 Task: Find connections with filter location Şirvan with filter topic #Leanstartupswith filter profile language English with filter current company Hindustan Construction Company with filter school Mangalore Institute of Technology and Engineering, Mangalore, India with filter industry Home Health Care Services with filter service category Illustration with filter keywords title Shareholders
Action: Mouse moved to (489, 188)
Screenshot: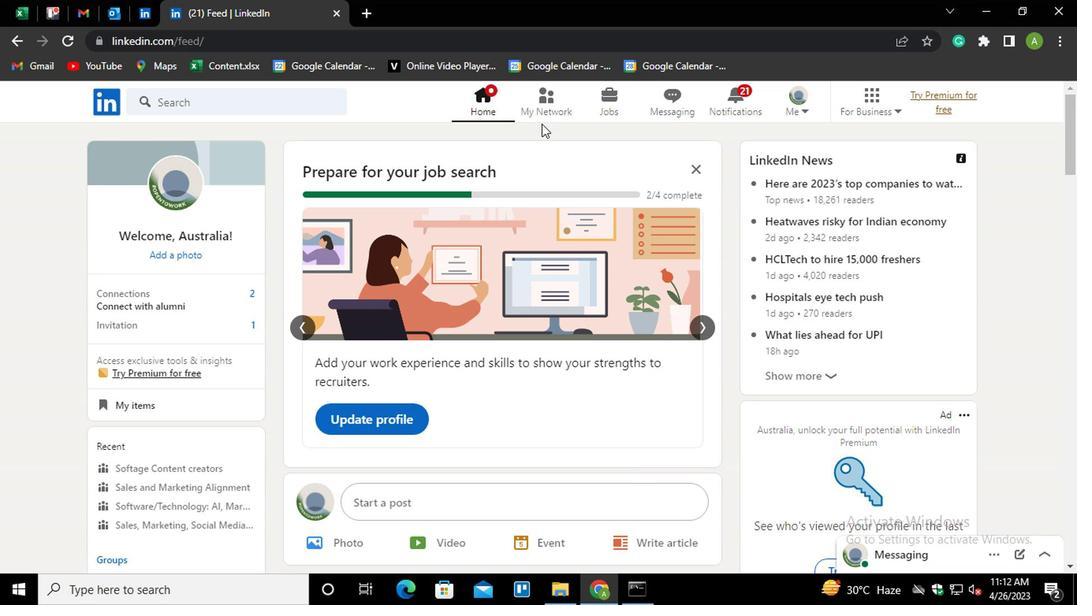 
Action: Mouse pressed left at (489, 188)
Screenshot: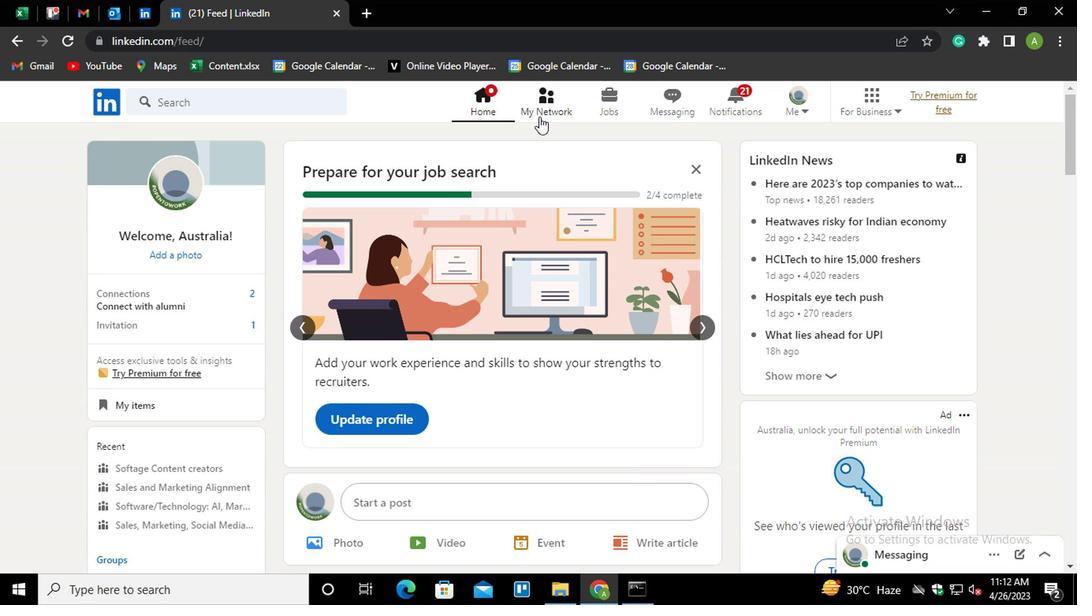 
Action: Mouse moved to (265, 244)
Screenshot: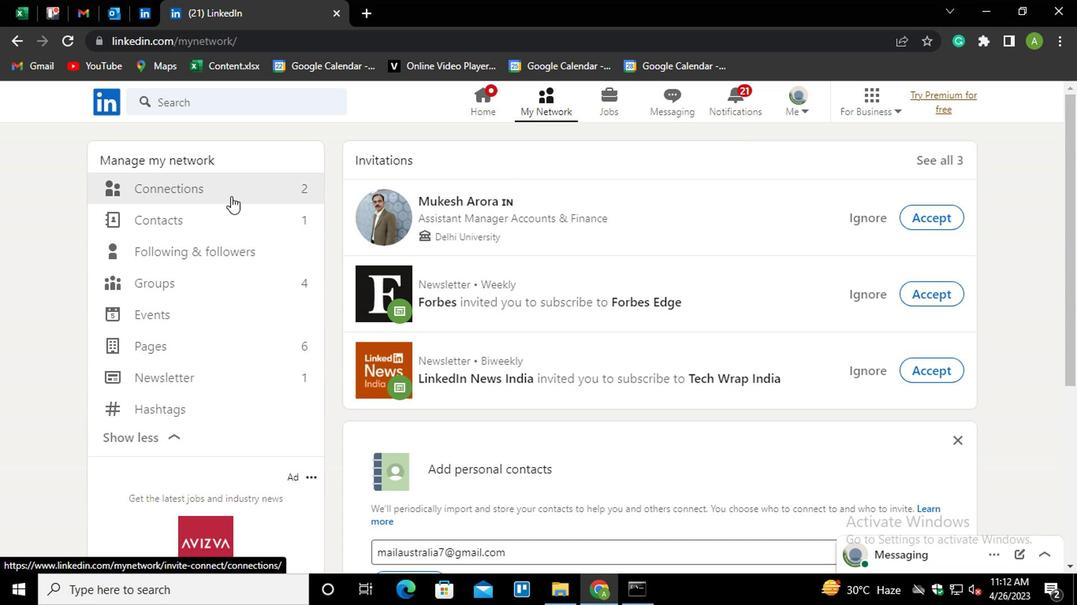 
Action: Mouse pressed left at (265, 244)
Screenshot: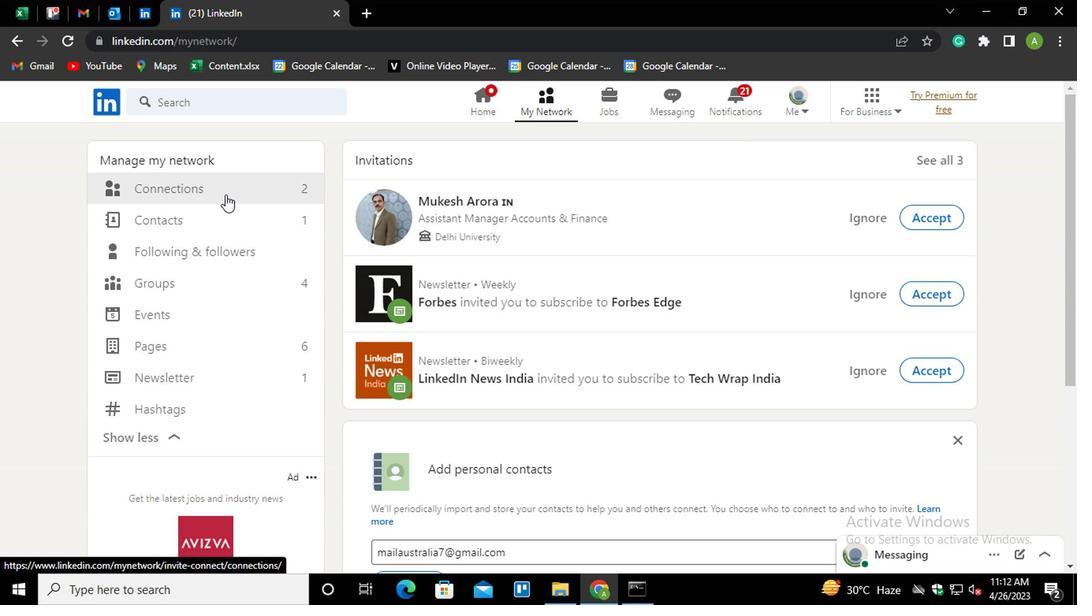 
Action: Mouse moved to (567, 241)
Screenshot: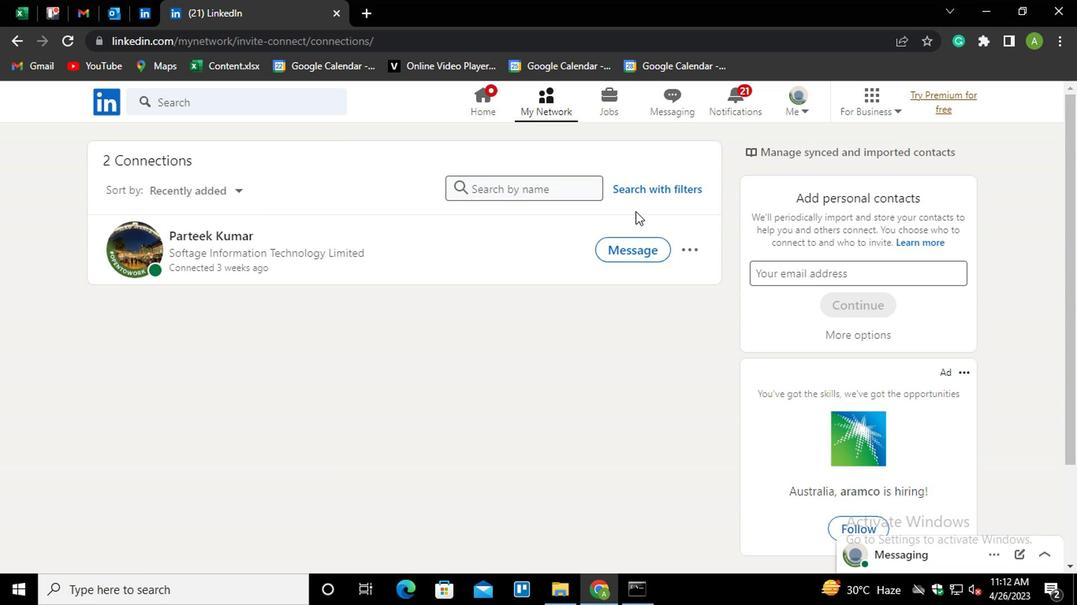 
Action: Mouse pressed left at (567, 241)
Screenshot: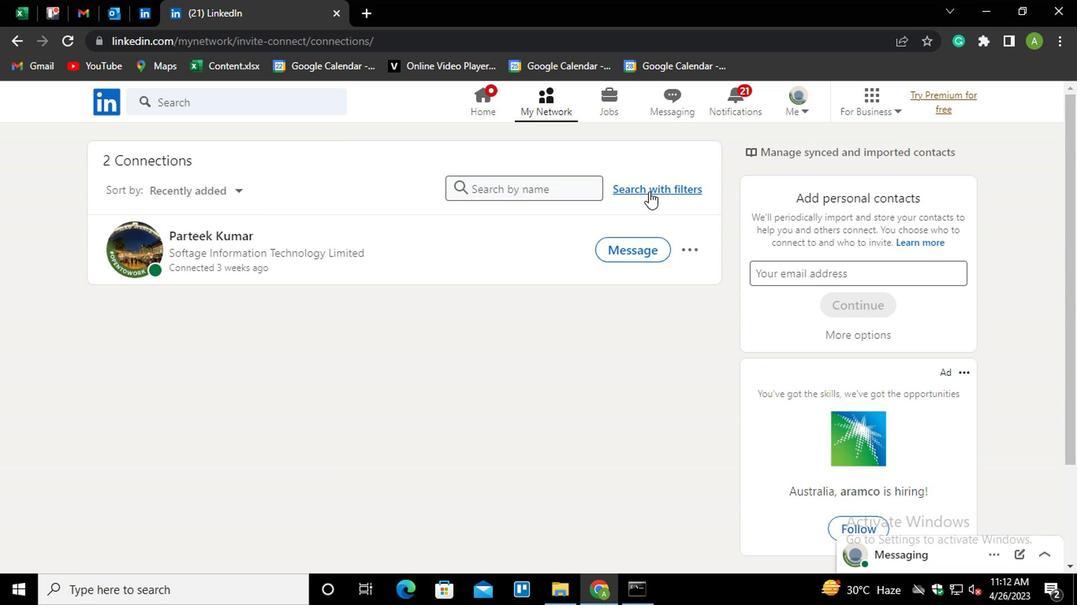 
Action: Mouse moved to (483, 210)
Screenshot: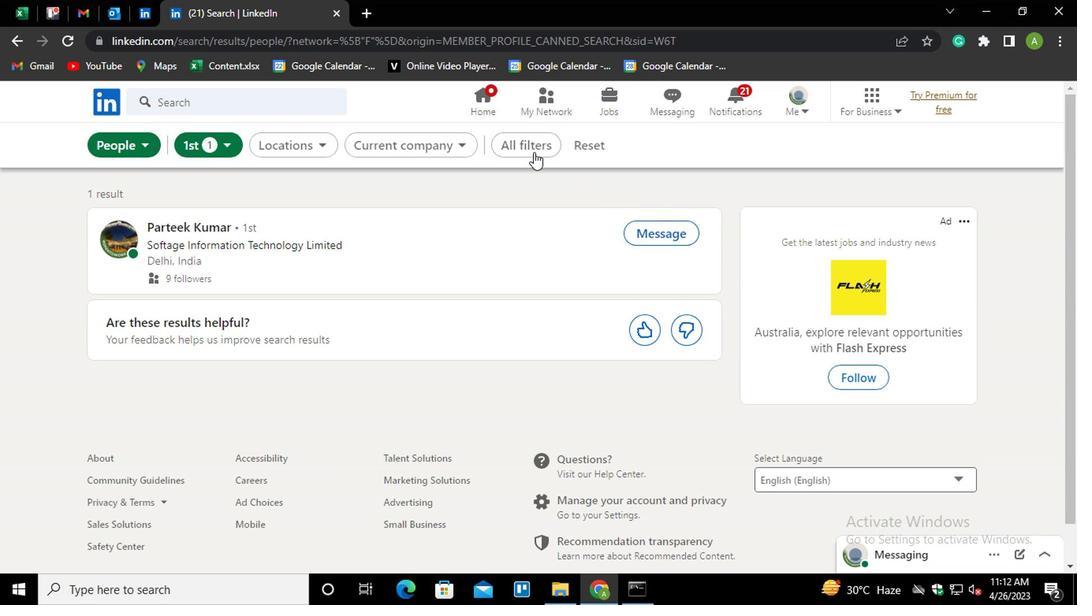 
Action: Mouse pressed left at (483, 210)
Screenshot: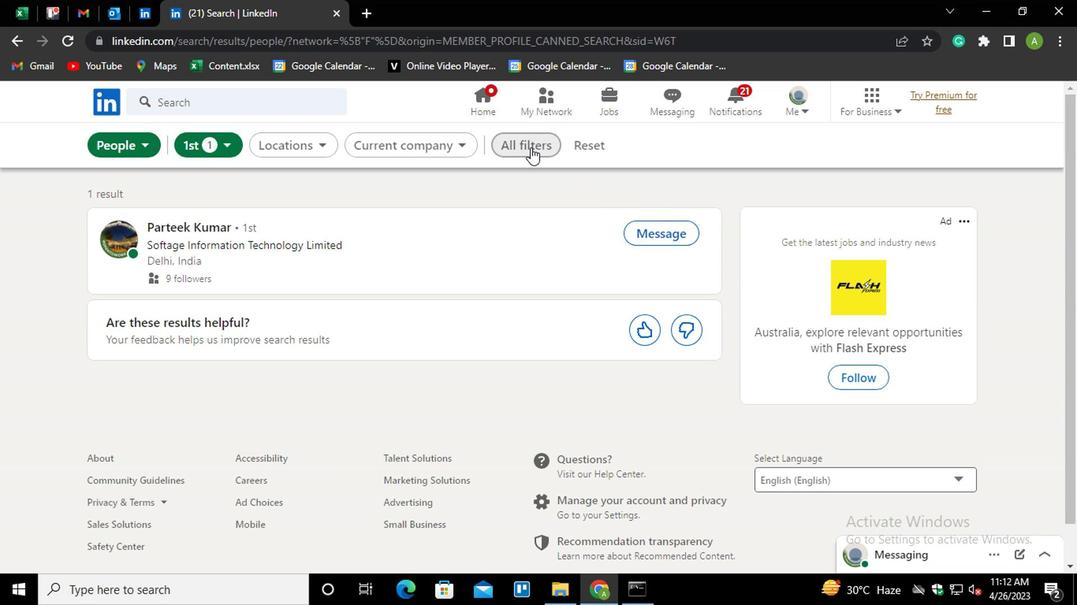 
Action: Mouse moved to (643, 353)
Screenshot: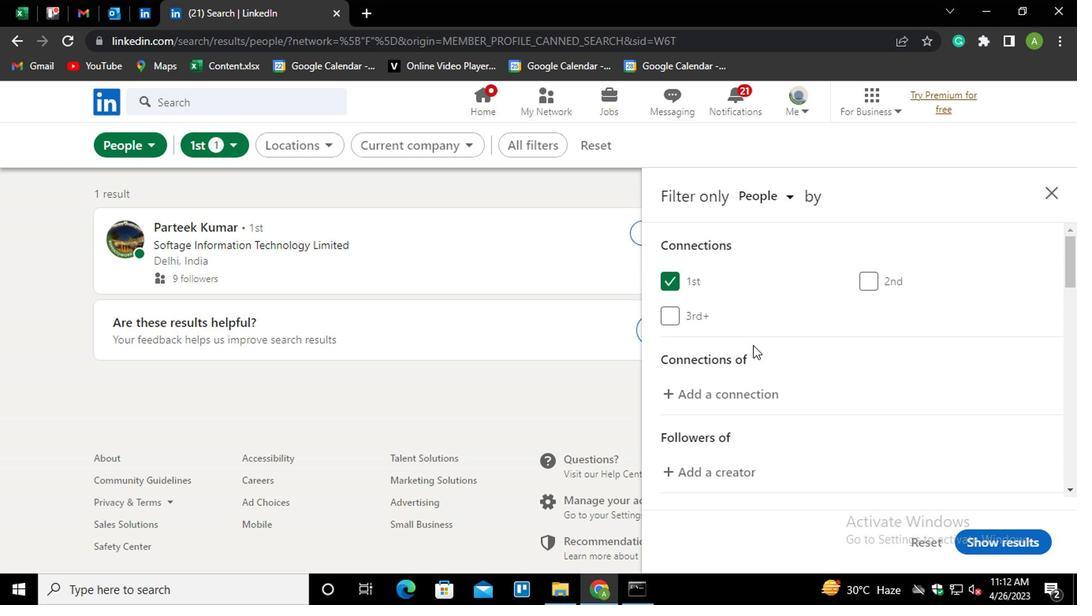 
Action: Mouse scrolled (643, 352) with delta (0, 0)
Screenshot: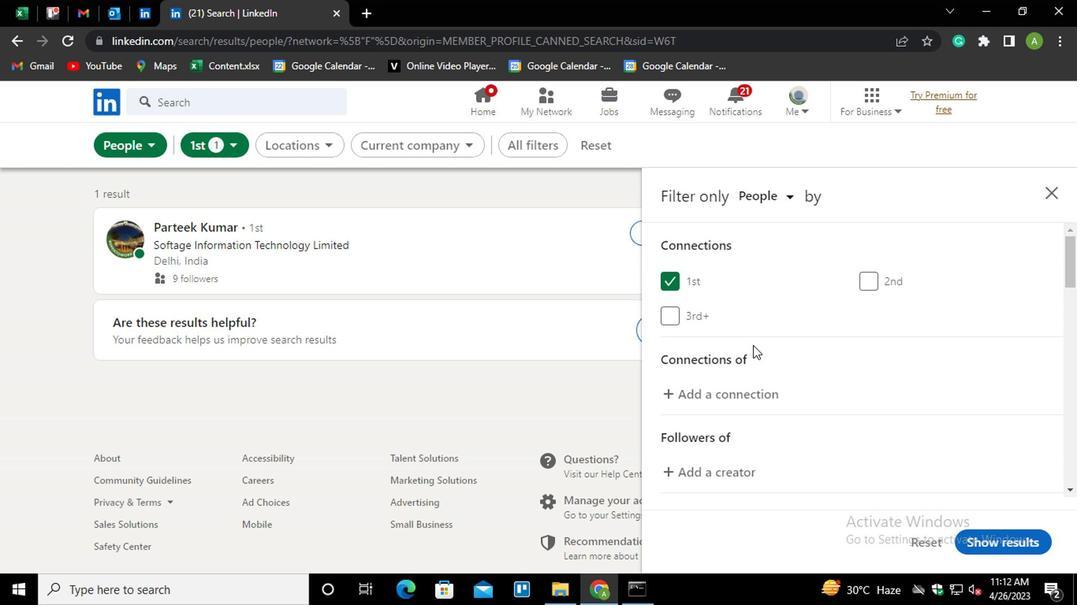 
Action: Mouse scrolled (643, 352) with delta (0, 0)
Screenshot: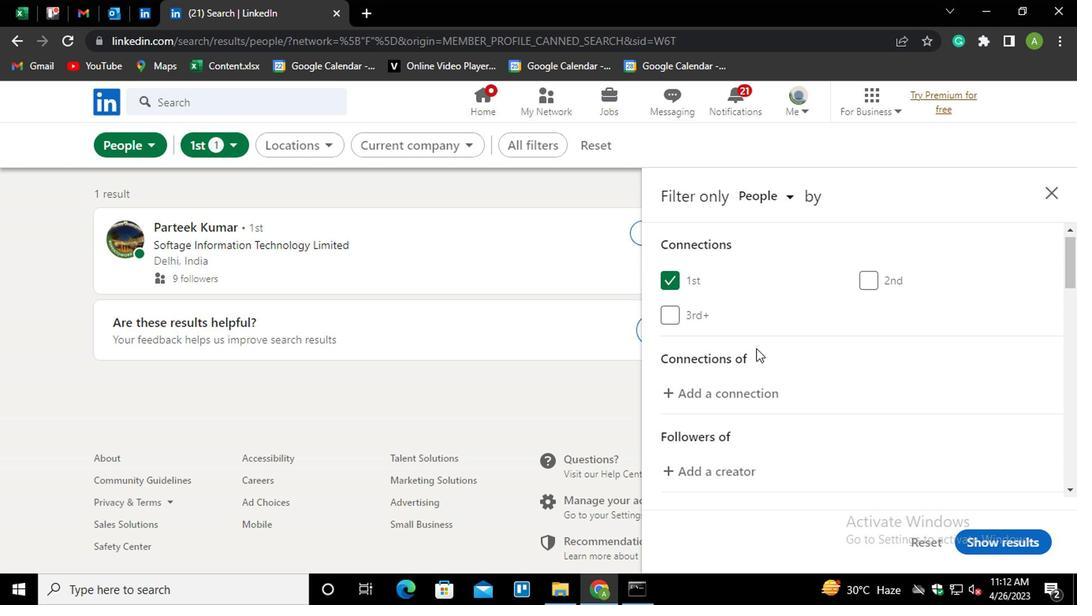 
Action: Mouse scrolled (643, 352) with delta (0, 0)
Screenshot: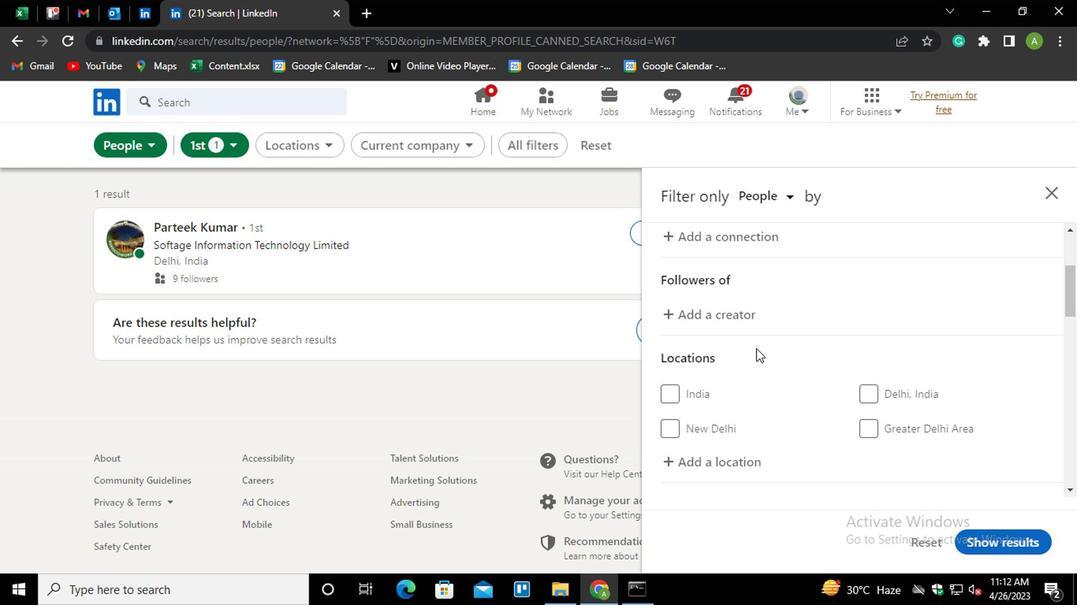 
Action: Mouse moved to (631, 377)
Screenshot: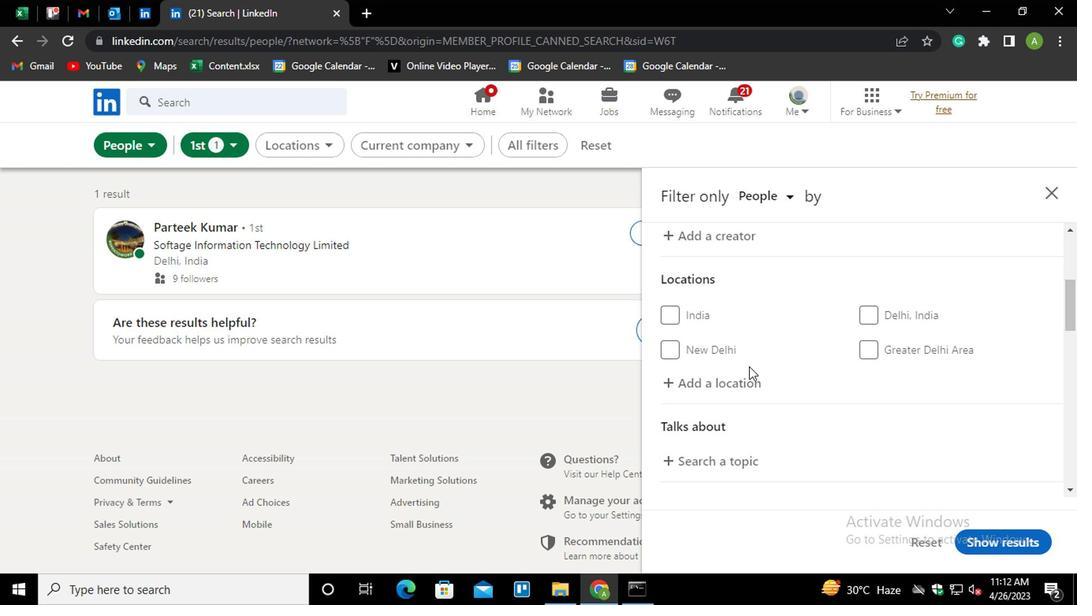 
Action: Mouse pressed left at (631, 377)
Screenshot: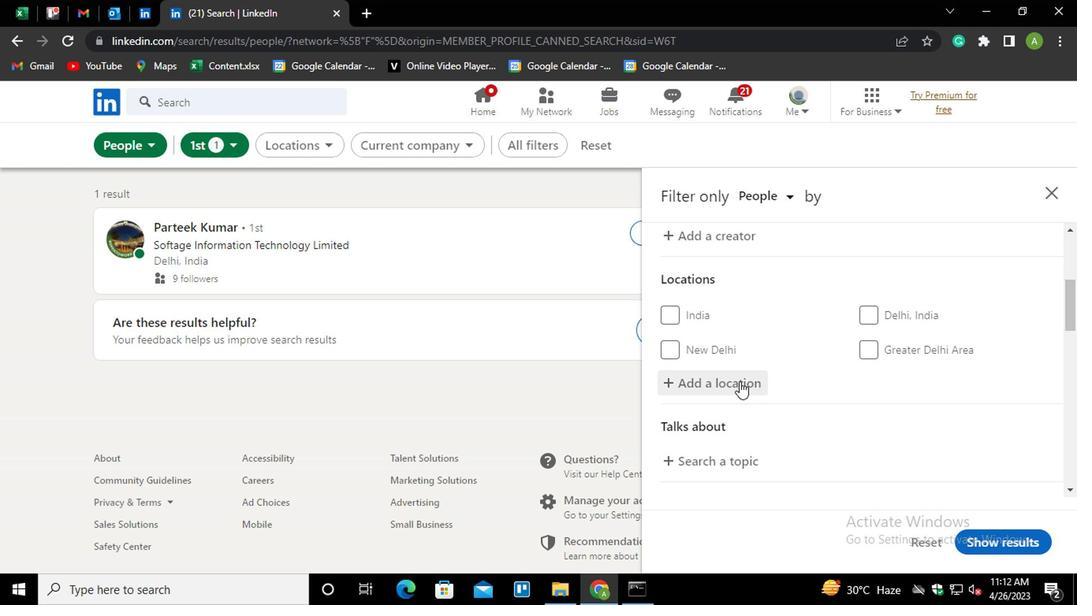 
Action: Mouse moved to (625, 377)
Screenshot: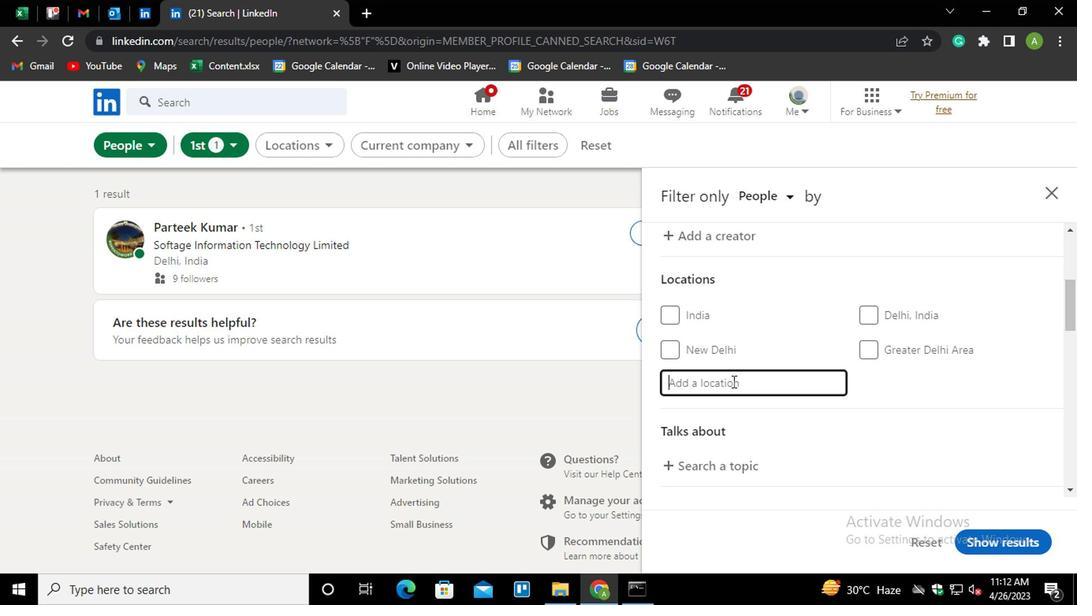 
Action: Mouse pressed left at (625, 377)
Screenshot: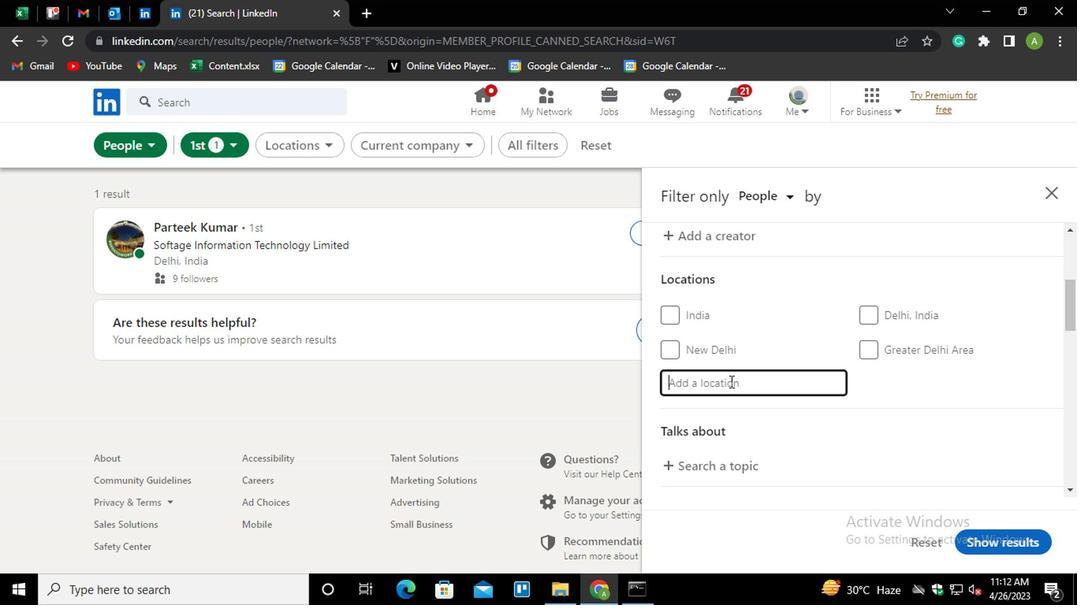 
Action: Key pressed <Key.shift>SIRVAN<Key.down><Key.enter>
Screenshot: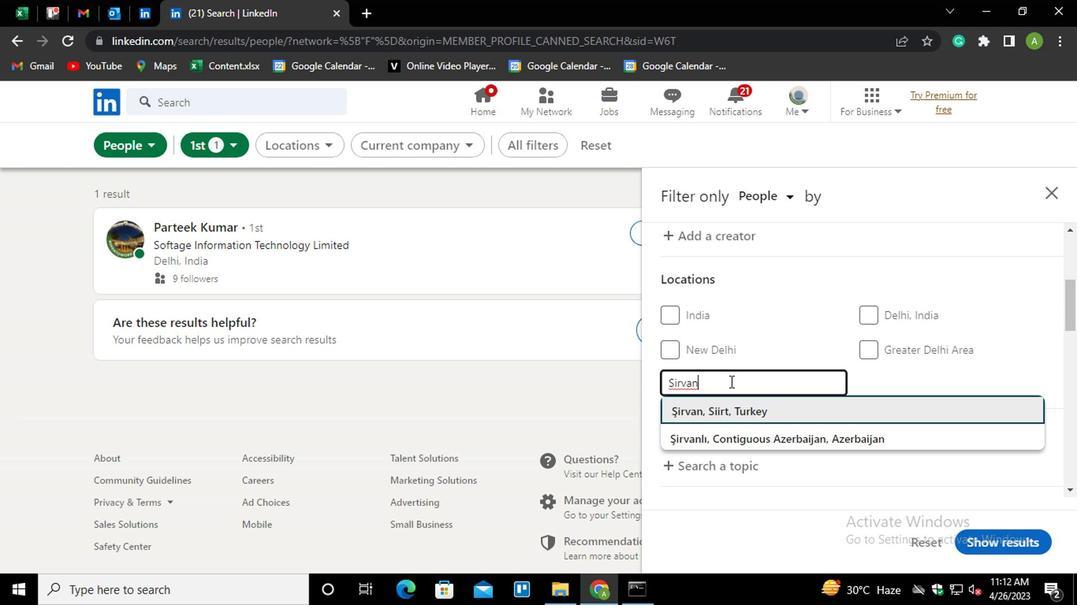 
Action: Mouse scrolled (625, 376) with delta (0, 0)
Screenshot: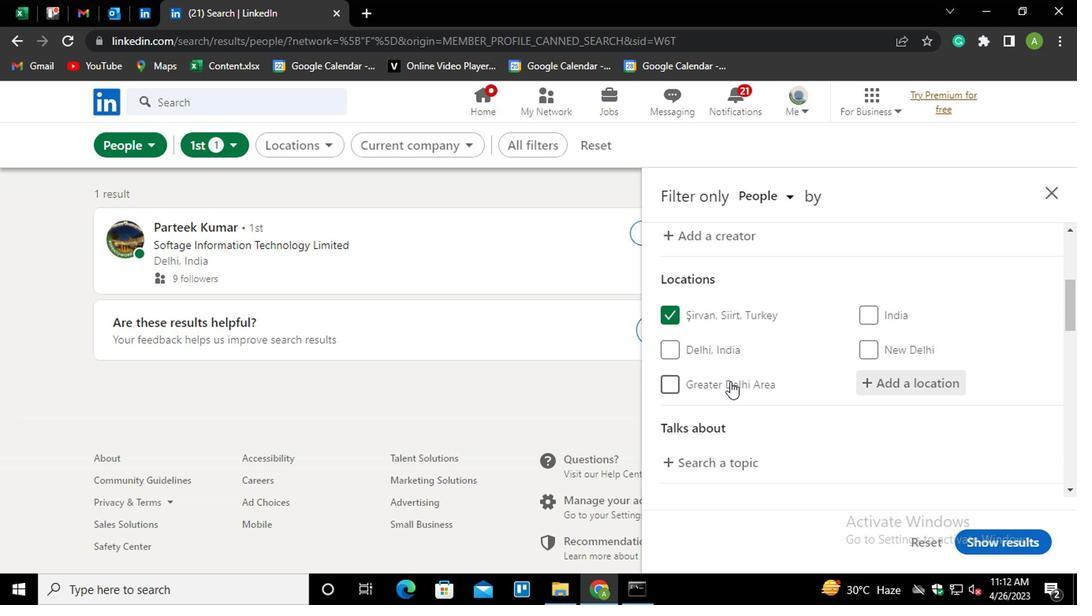 
Action: Mouse moved to (621, 378)
Screenshot: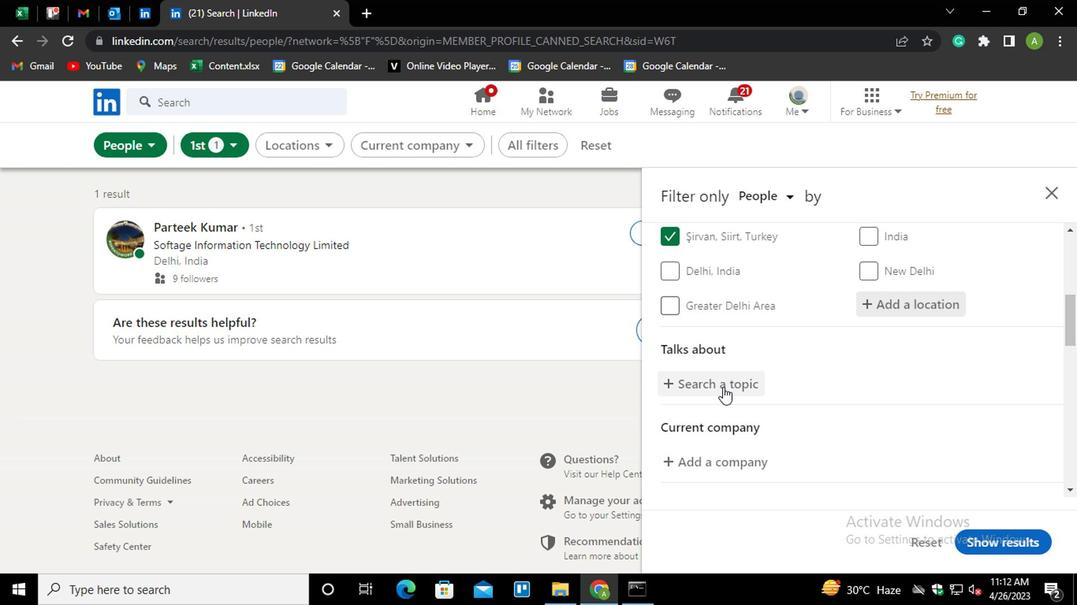 
Action: Mouse pressed left at (621, 378)
Screenshot: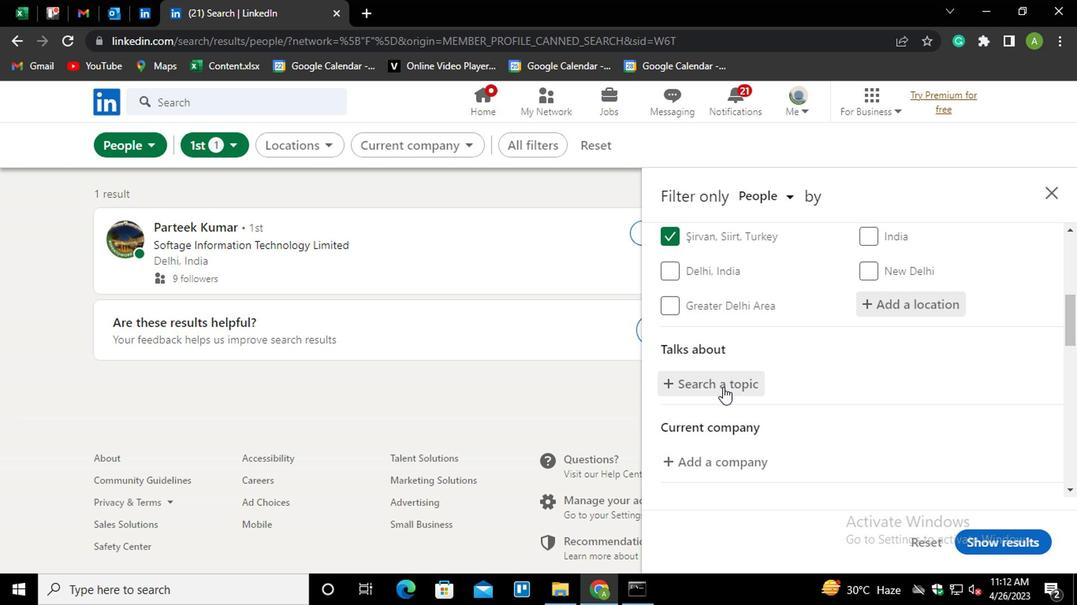 
Action: Mouse moved to (621, 378)
Screenshot: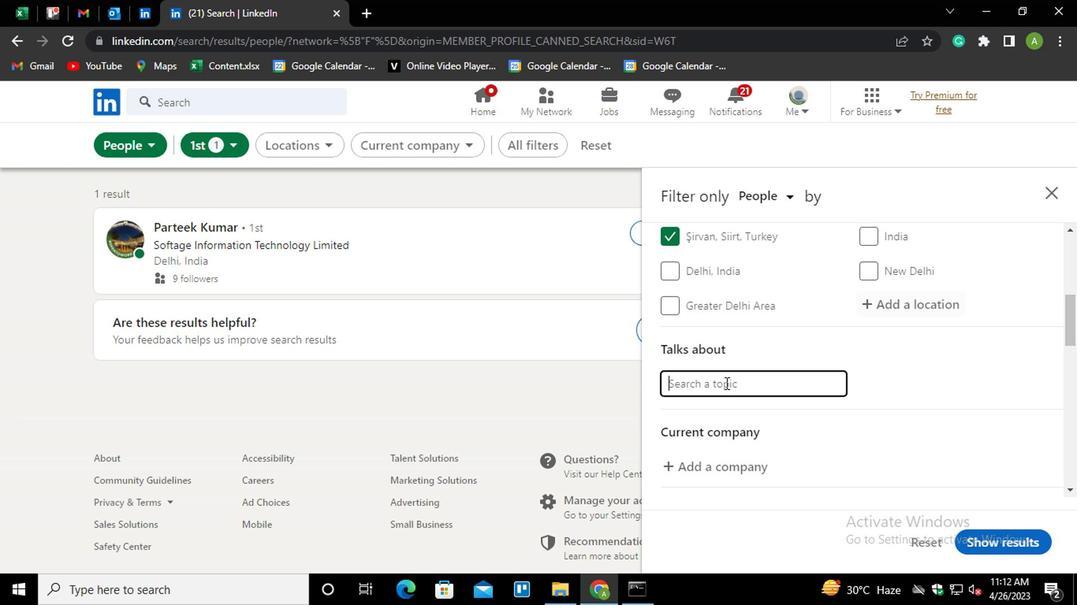 
Action: Mouse pressed left at (621, 378)
Screenshot: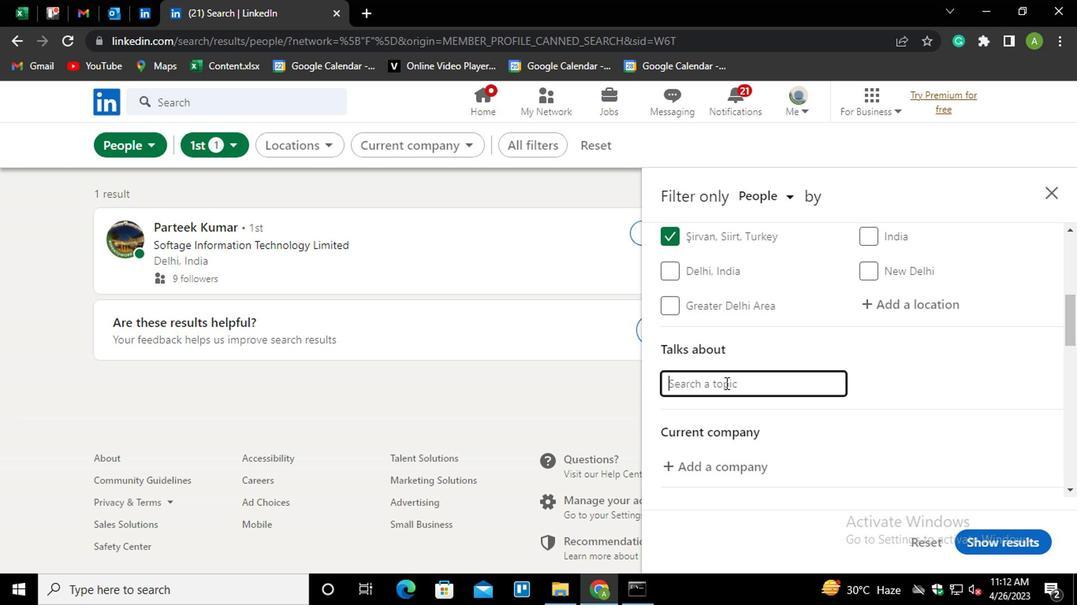 
Action: Key pressed <Key.shift>#<Key.shift_r>LEANSTARTUPS
Screenshot: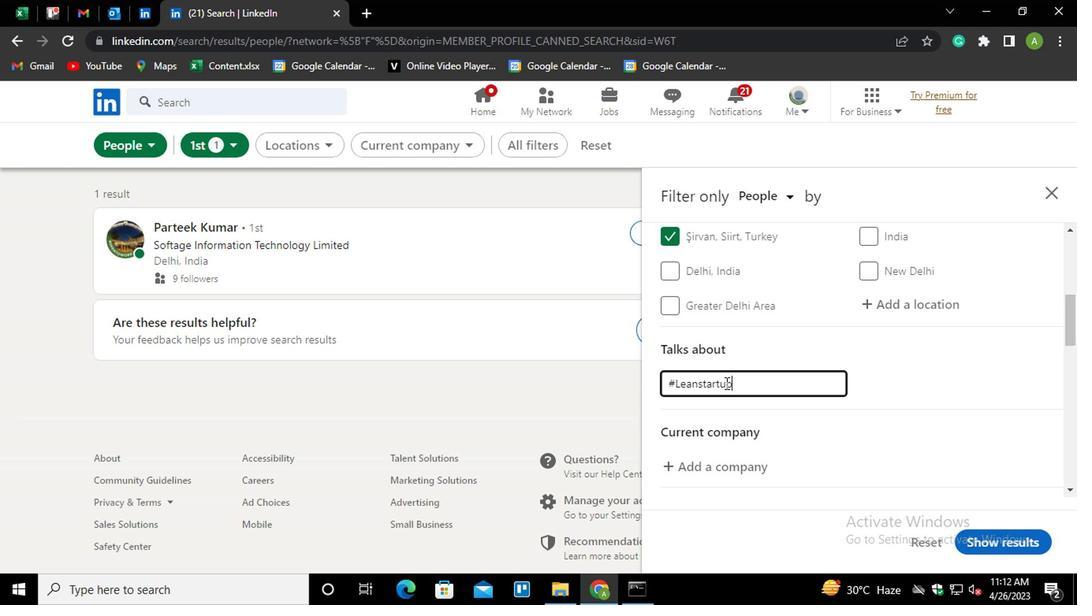 
Action: Mouse moved to (772, 377)
Screenshot: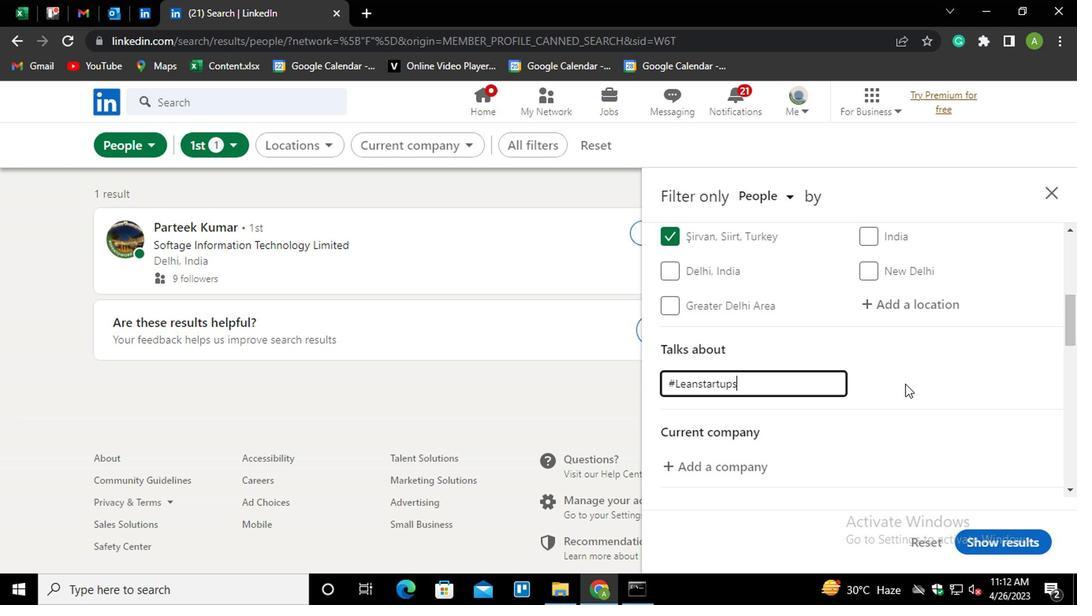 
Action: Mouse pressed left at (772, 377)
Screenshot: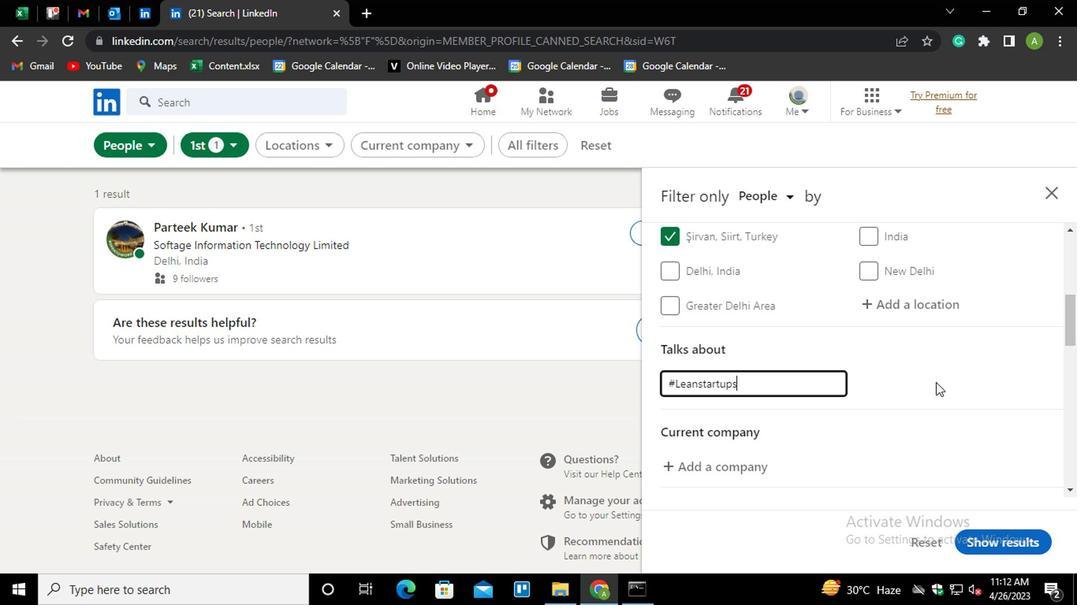 
Action: Mouse moved to (771, 374)
Screenshot: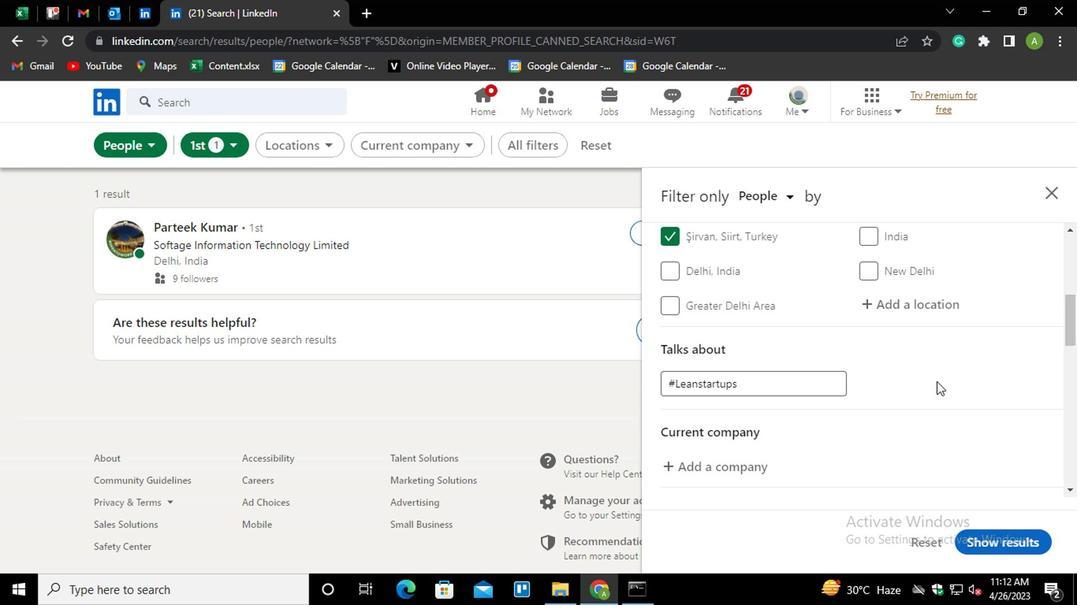 
Action: Mouse scrolled (771, 374) with delta (0, 0)
Screenshot: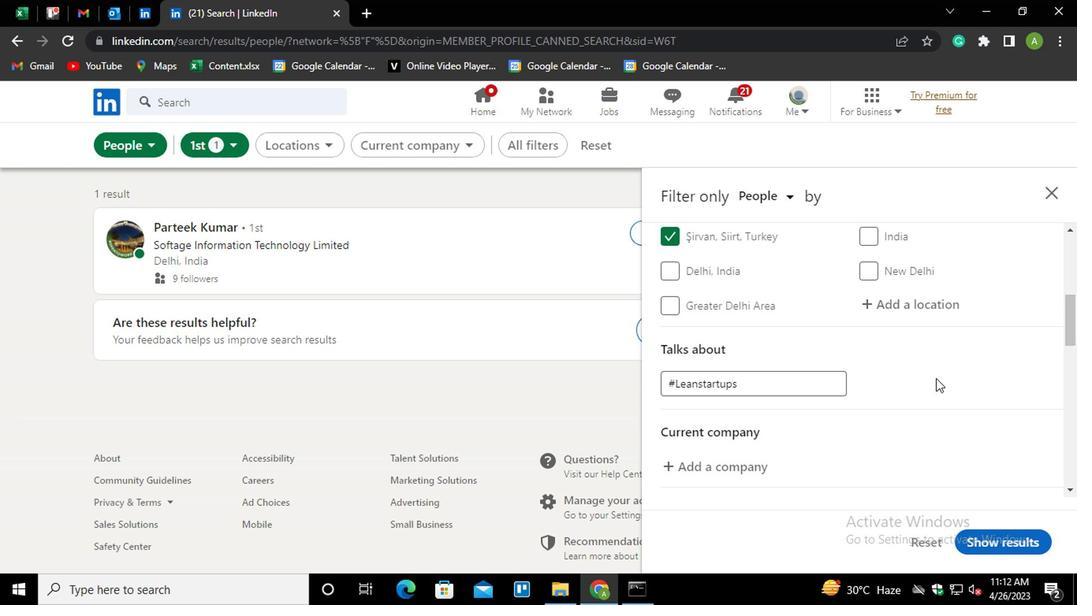 
Action: Mouse moved to (647, 377)
Screenshot: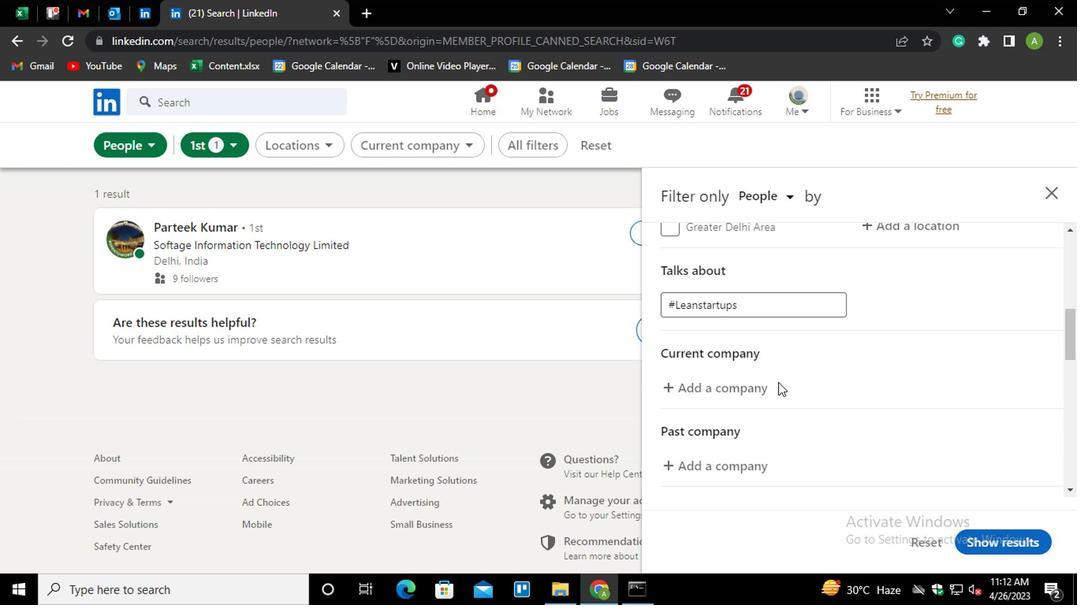 
Action: Mouse pressed left at (647, 377)
Screenshot: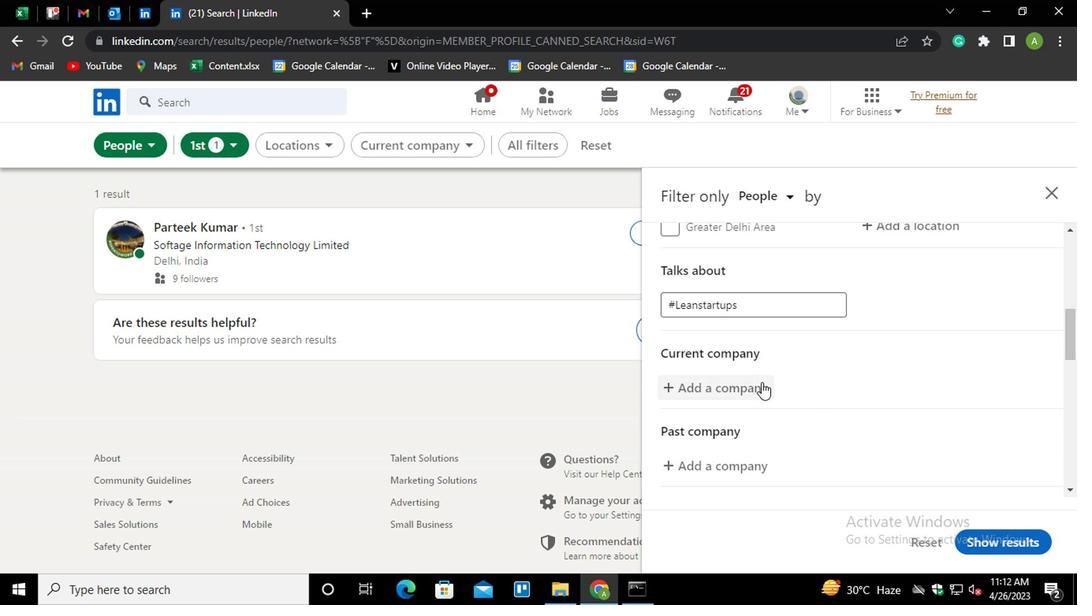 
Action: Mouse moved to (637, 381)
Screenshot: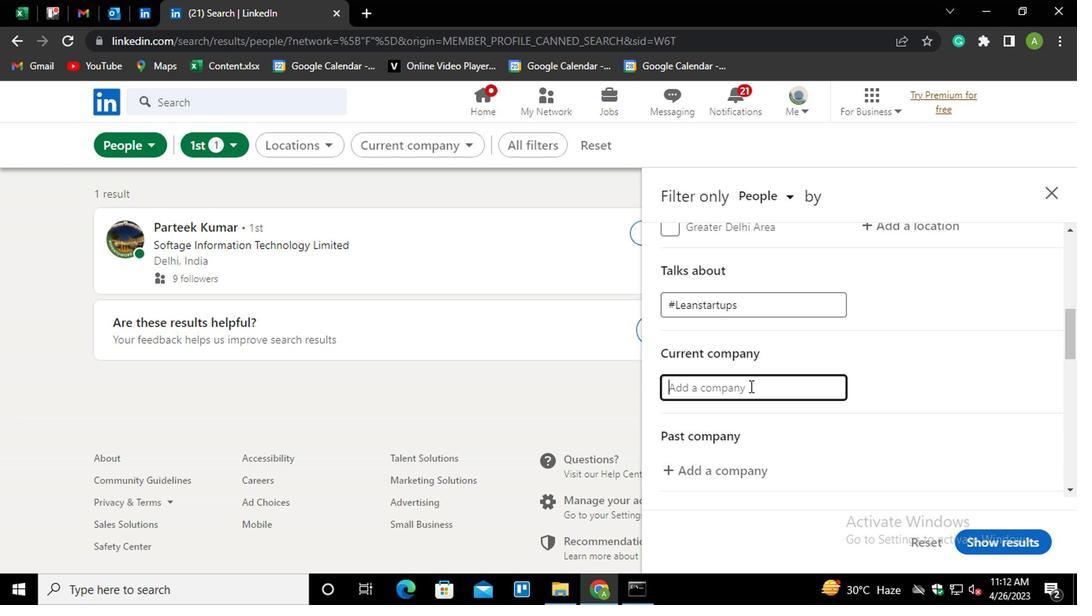 
Action: Mouse pressed left at (637, 381)
Screenshot: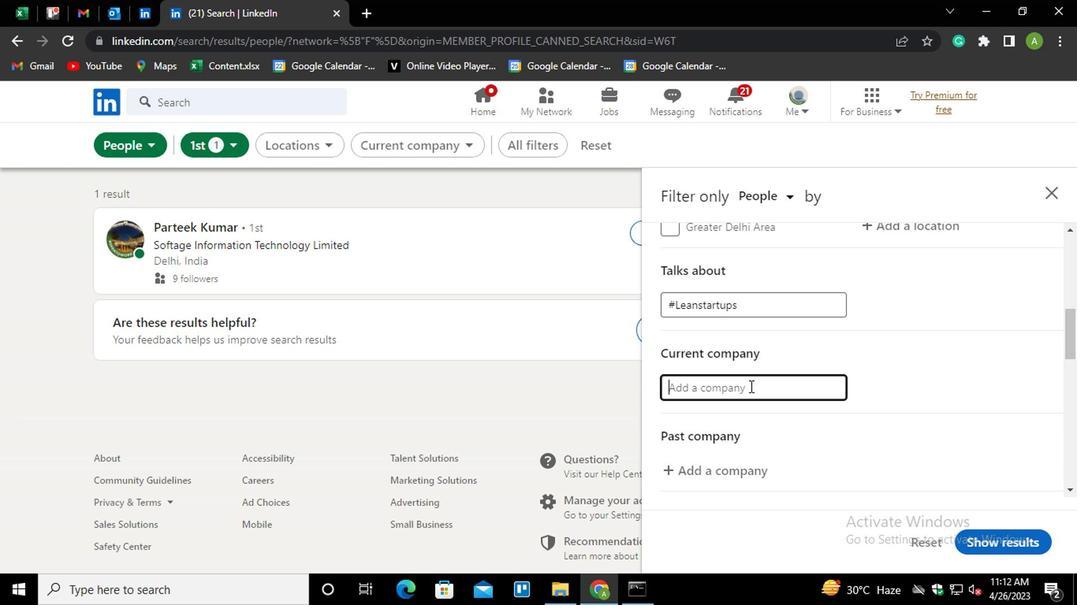 
Action: Key pressed <Key.shift><Key.shift>HINDU<Key.down><Key.down><Key.down><Key.down><Key.down><Key.down><Key.down><Key.enter>
Screenshot: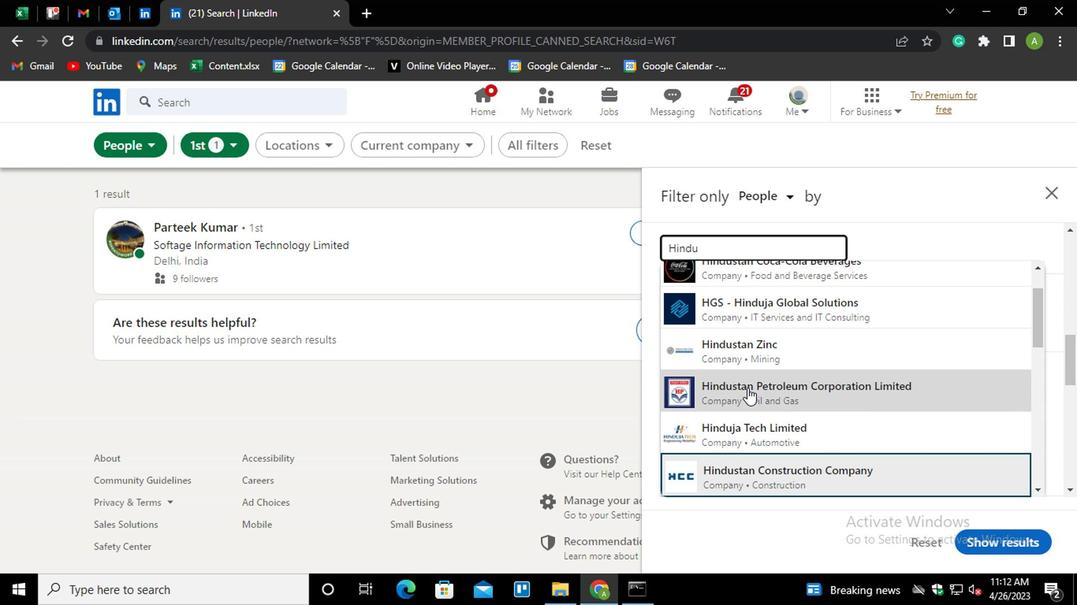 
Action: Mouse moved to (640, 379)
Screenshot: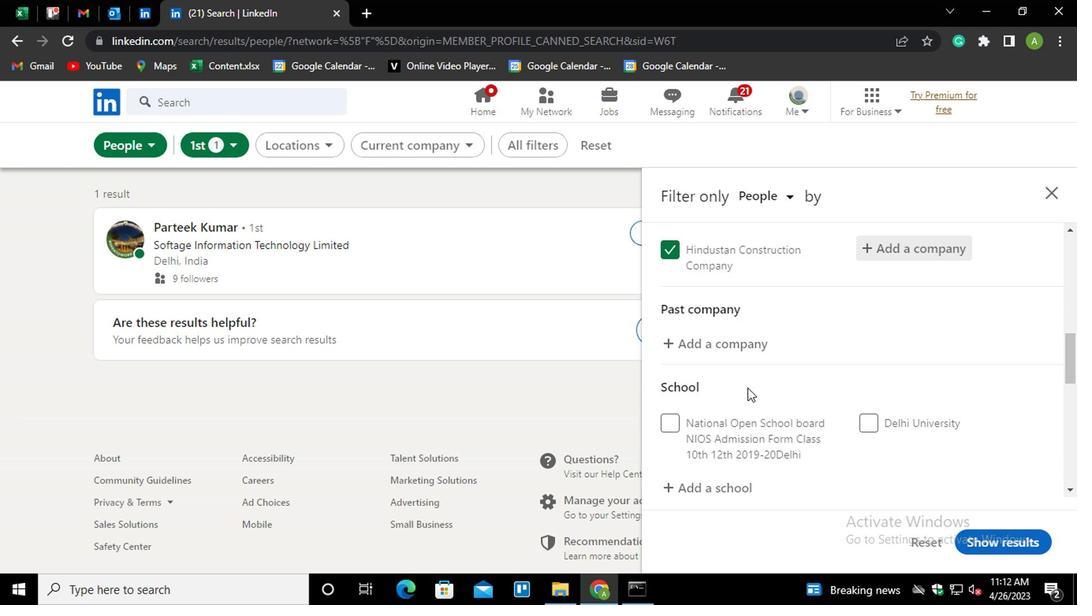 
Action: Mouse scrolled (640, 379) with delta (0, 0)
Screenshot: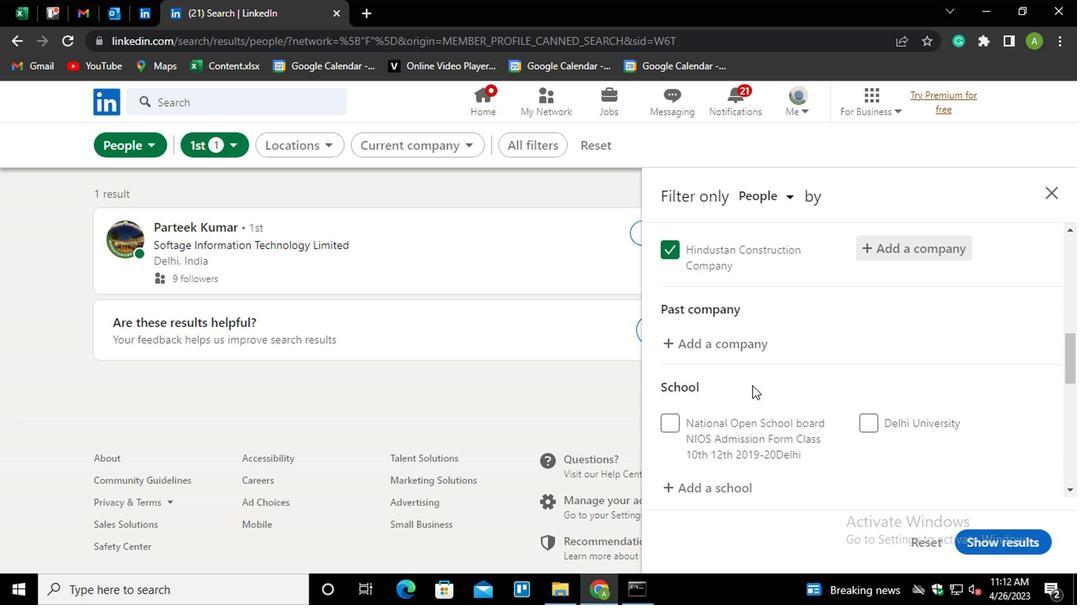 
Action: Mouse moved to (616, 400)
Screenshot: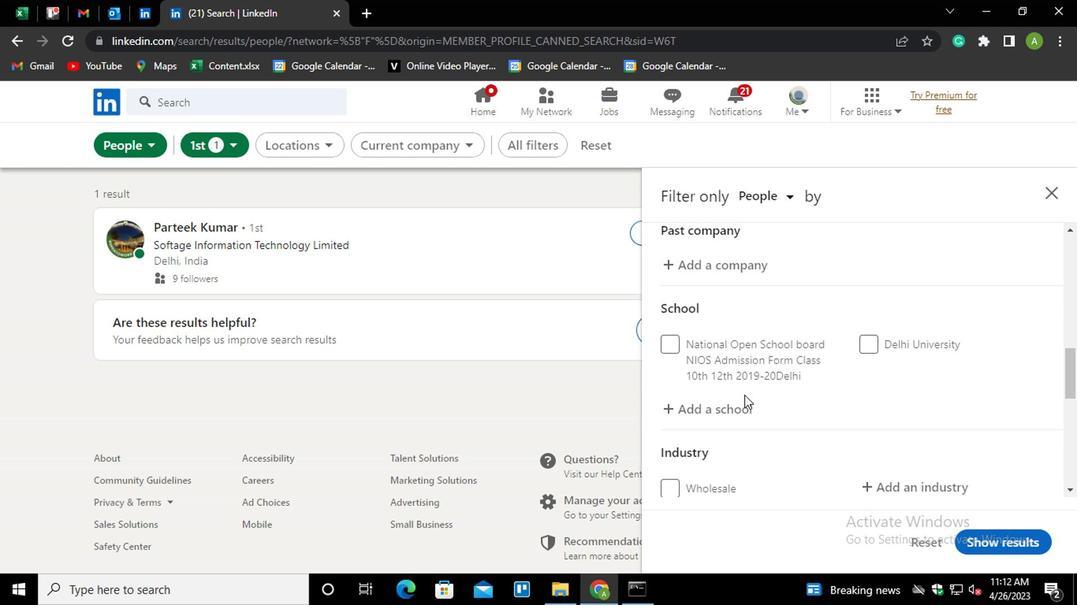 
Action: Mouse pressed left at (616, 400)
Screenshot: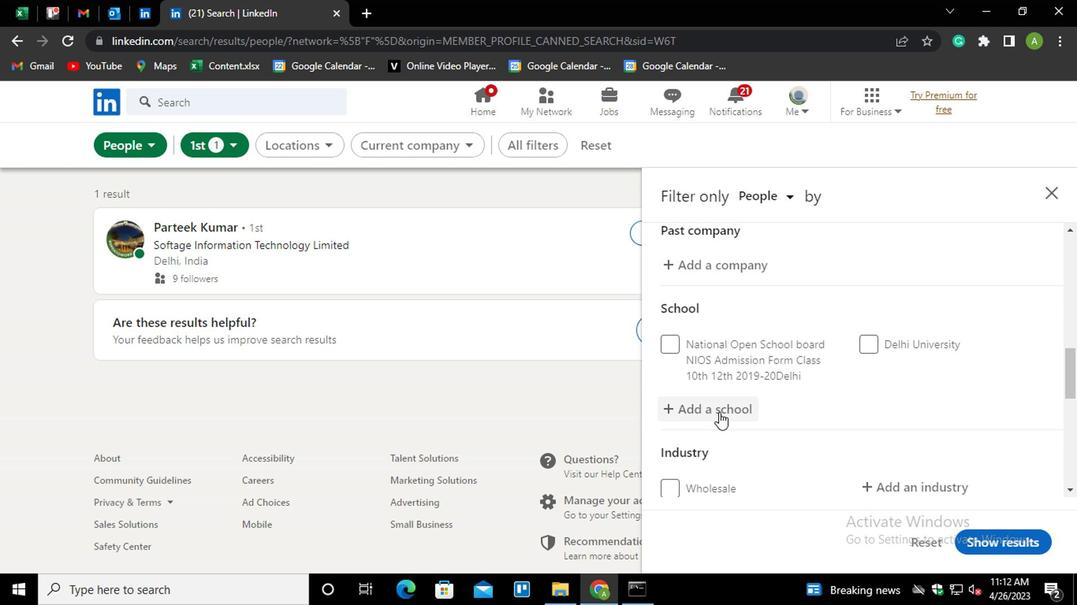 
Action: Mouse moved to (622, 398)
Screenshot: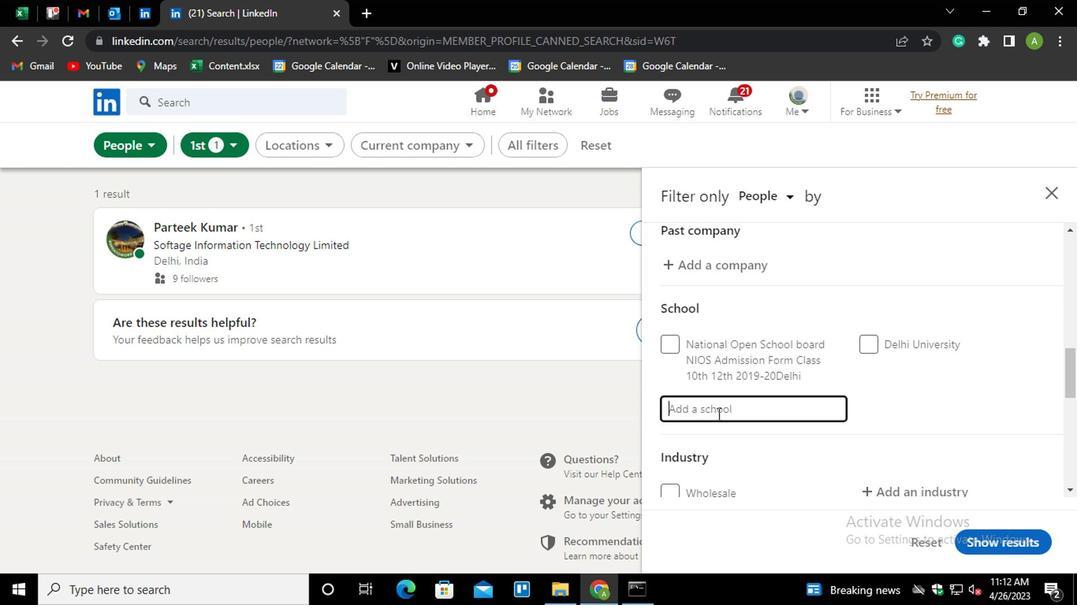 
Action: Mouse pressed left at (622, 398)
Screenshot: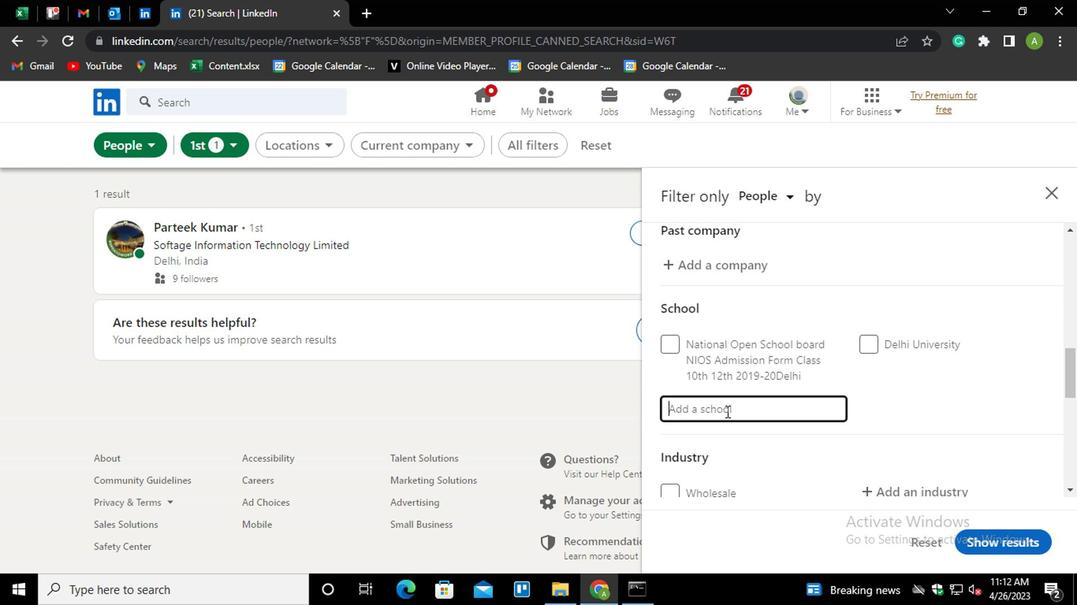 
Action: Key pressed <Key.shift_r>MANGA<Key.down><Key.down><Key.down><Key.down><Key.down><Key.enter>
Screenshot: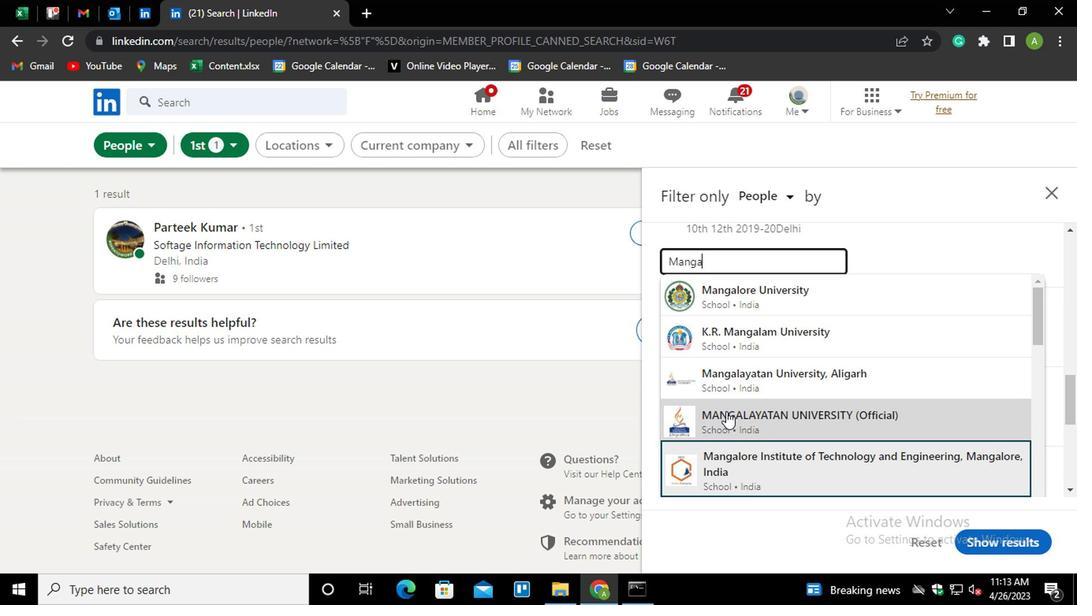 
Action: Mouse moved to (732, 343)
Screenshot: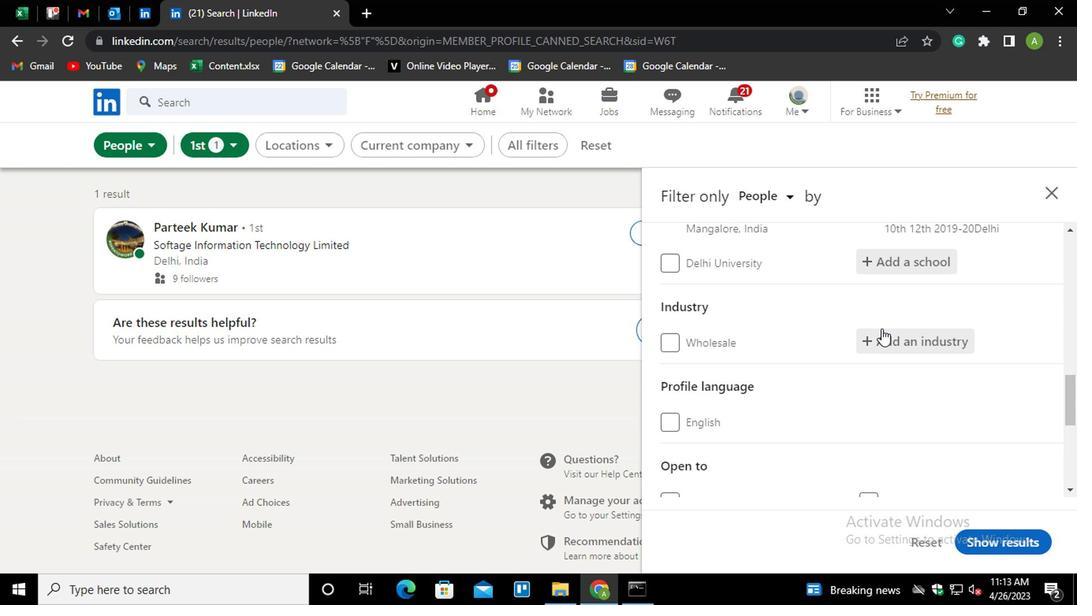 
Action: Mouse pressed left at (732, 343)
Screenshot: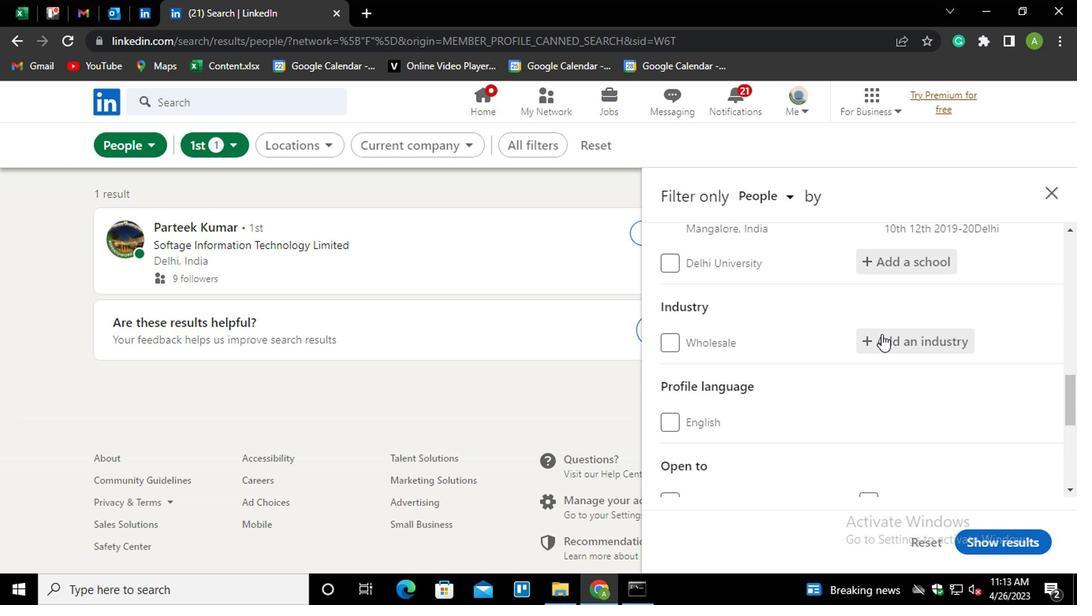 
Action: Mouse moved to (735, 351)
Screenshot: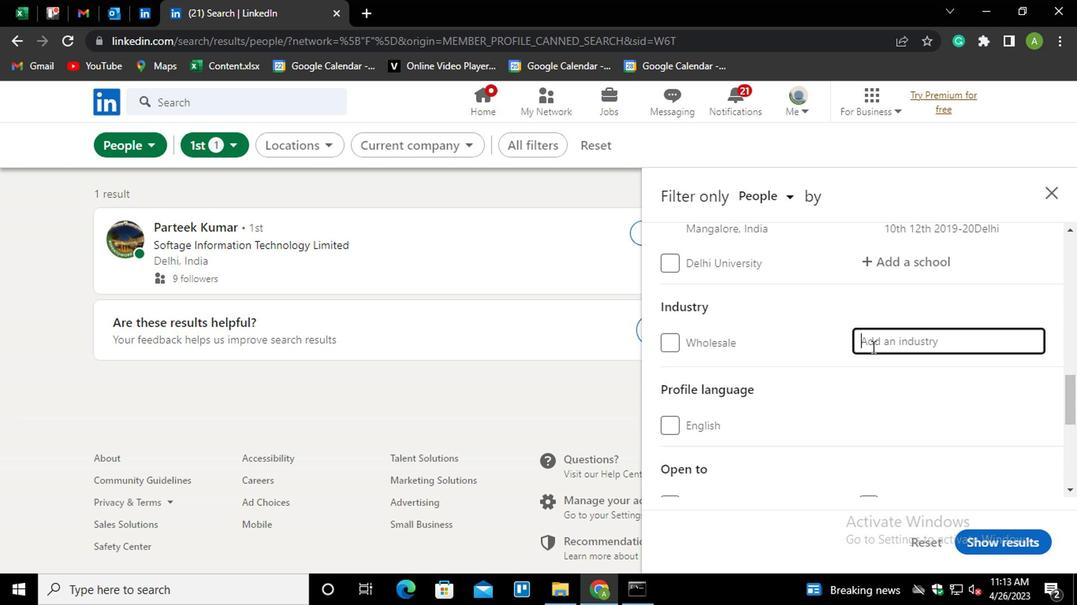 
Action: Mouse pressed left at (735, 351)
Screenshot: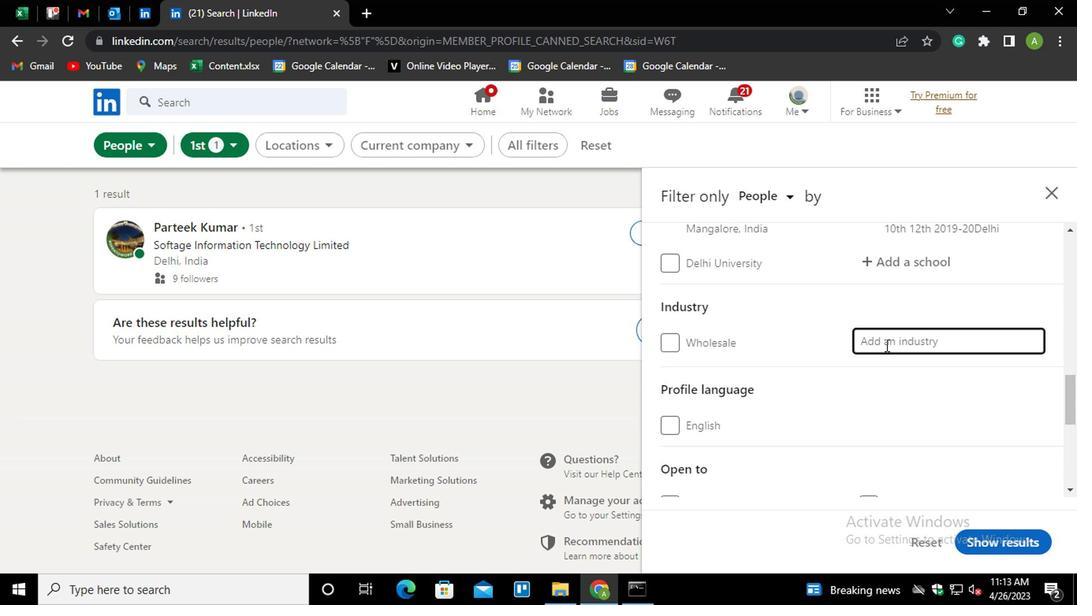 
Action: Key pressed <Key.shift>HOME<Key.space><Key.down><Key.down><Key.enter>
Screenshot: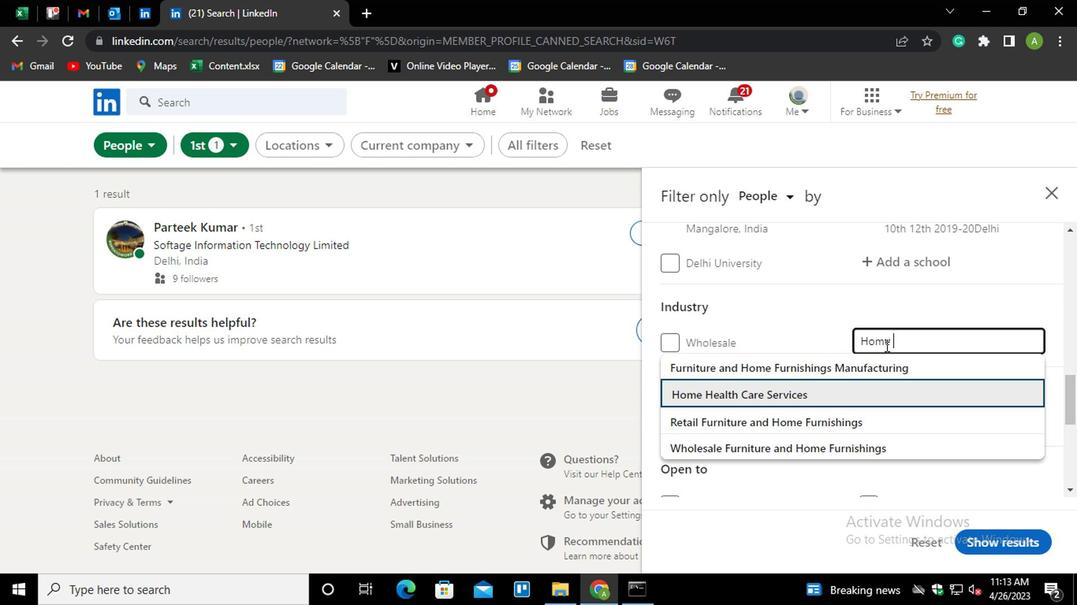 
Action: Mouse scrolled (735, 350) with delta (0, 0)
Screenshot: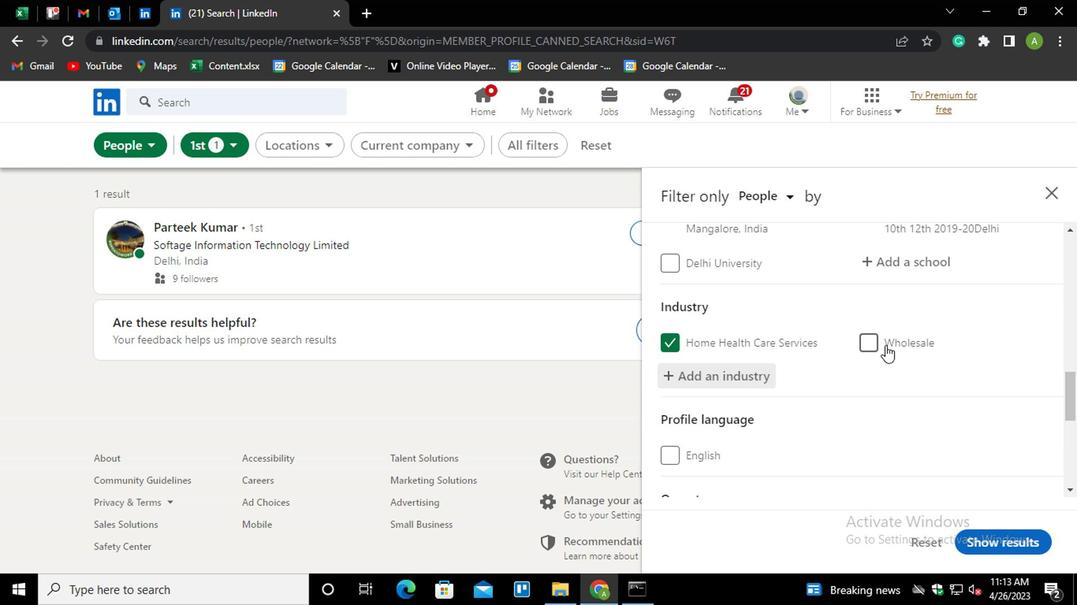 
Action: Mouse moved to (585, 371)
Screenshot: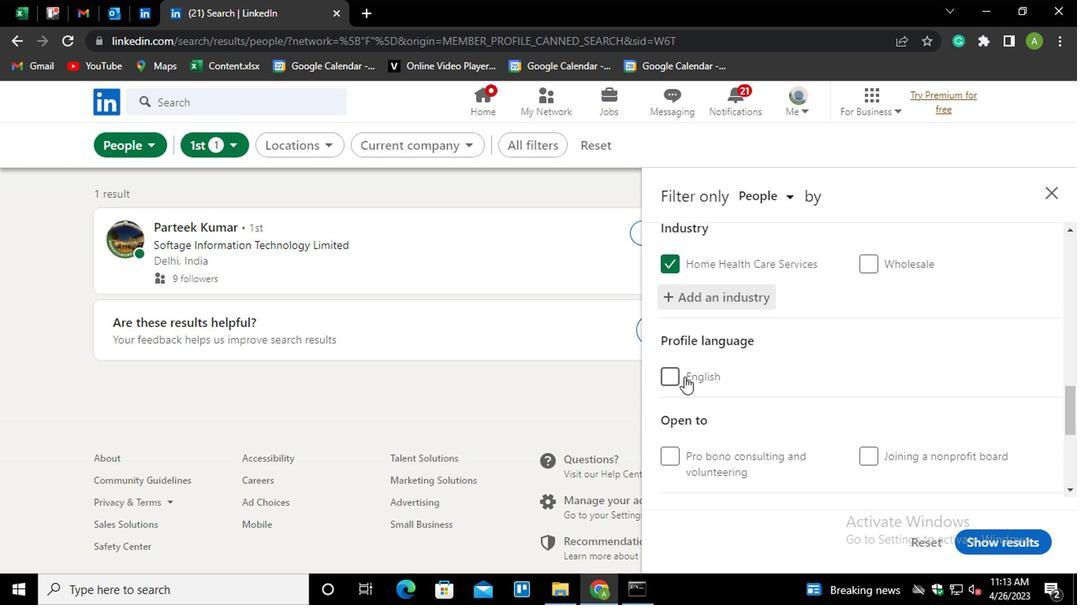 
Action: Mouse pressed left at (585, 371)
Screenshot: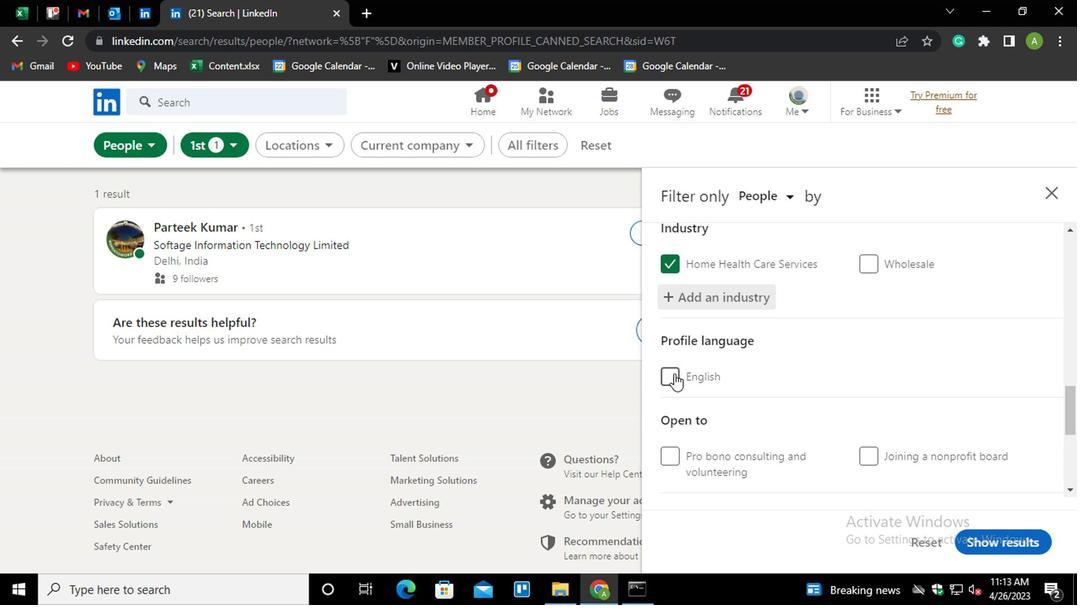 
Action: Mouse moved to (662, 367)
Screenshot: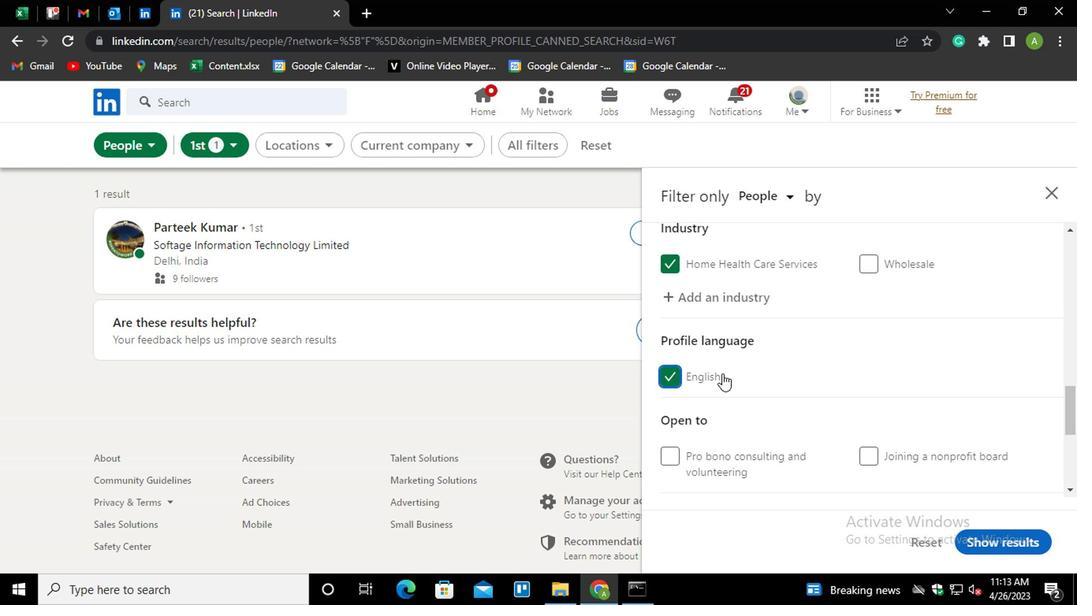 
Action: Mouse scrolled (662, 366) with delta (0, 0)
Screenshot: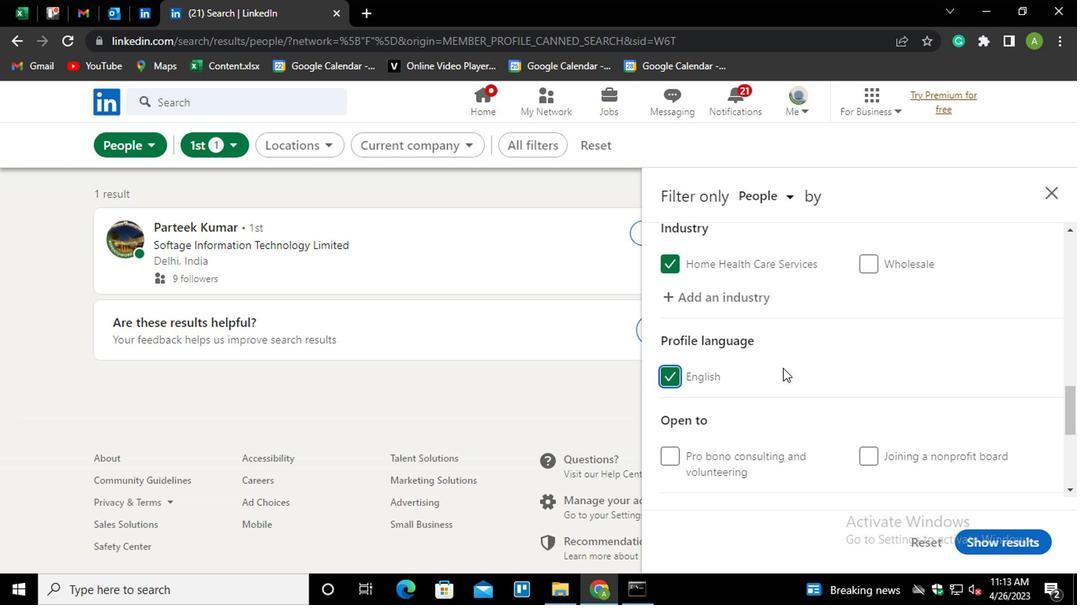 
Action: Mouse scrolled (662, 366) with delta (0, 0)
Screenshot: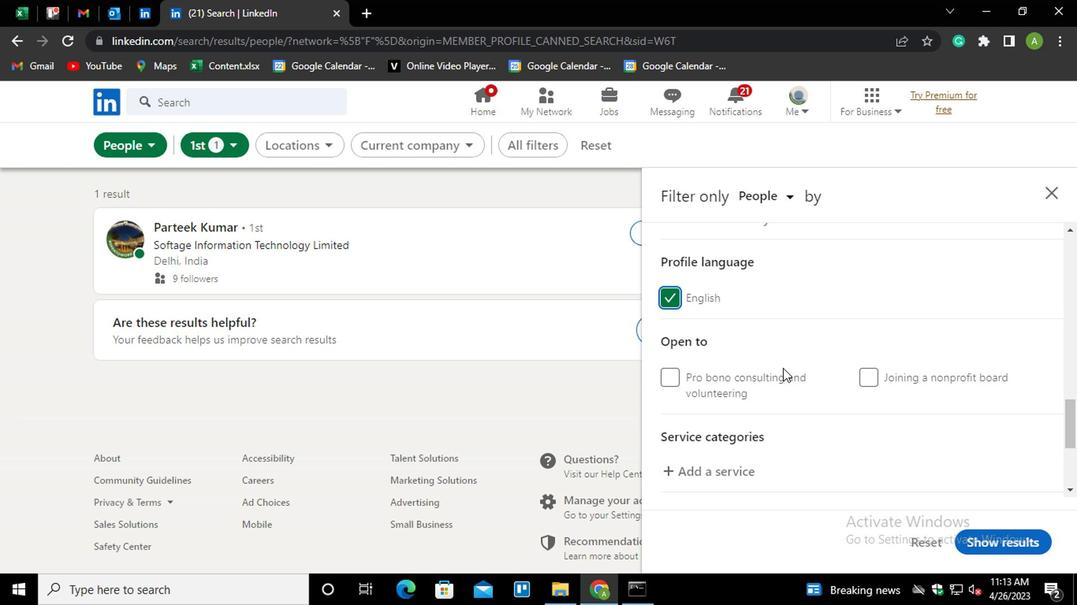 
Action: Mouse moved to (598, 385)
Screenshot: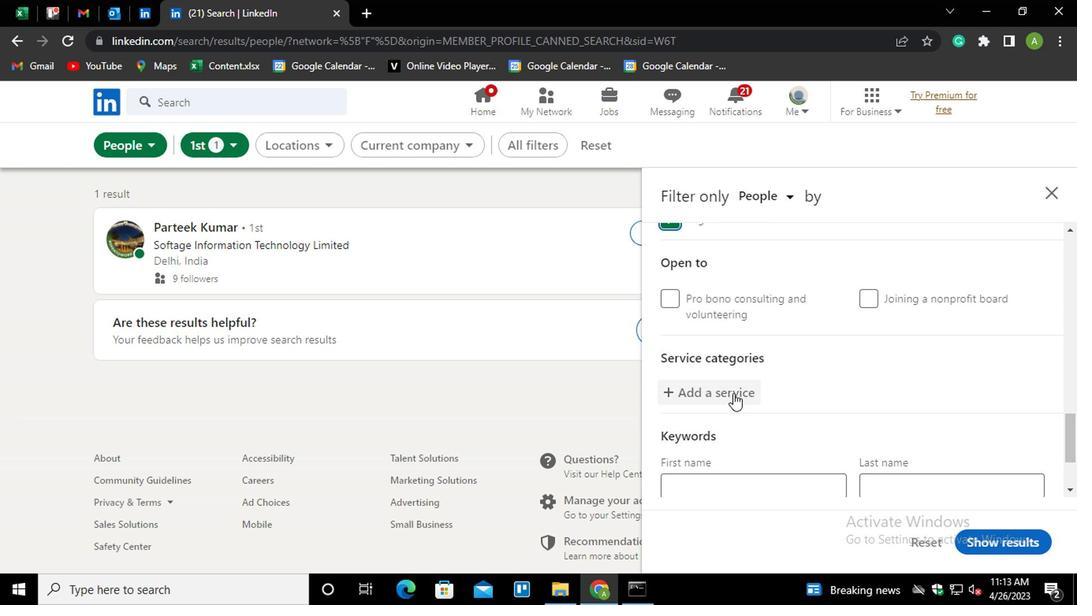 
Action: Mouse pressed left at (598, 385)
Screenshot: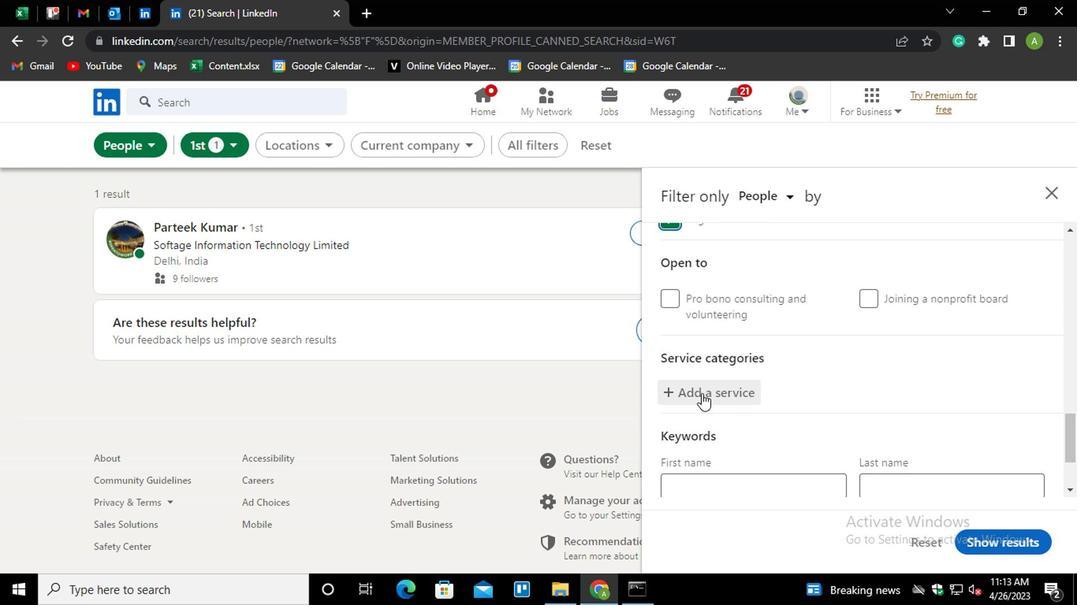 
Action: Mouse moved to (618, 385)
Screenshot: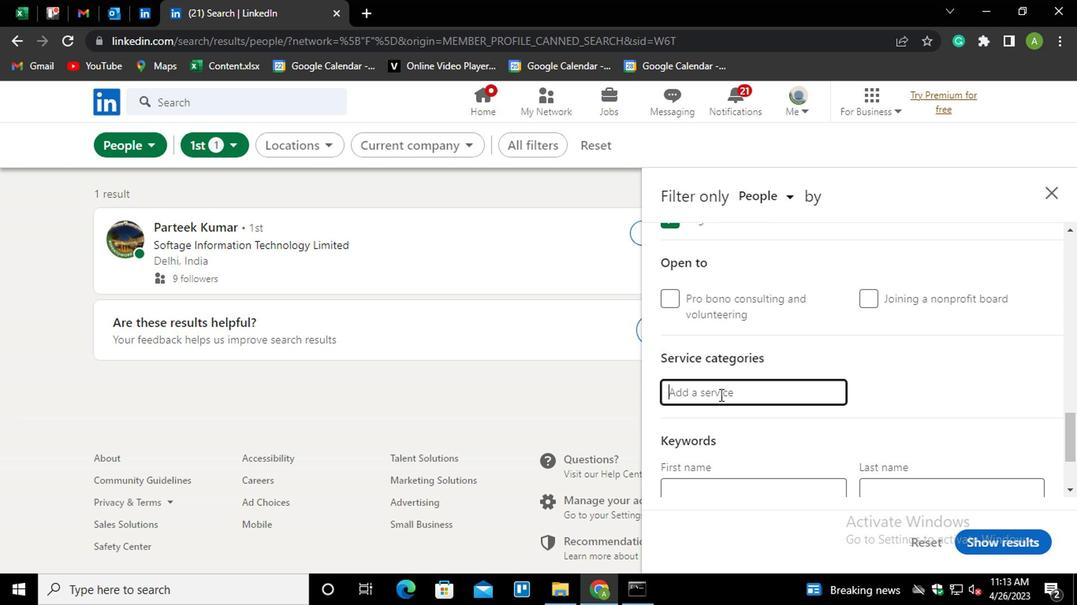 
Action: Mouse pressed left at (618, 385)
Screenshot: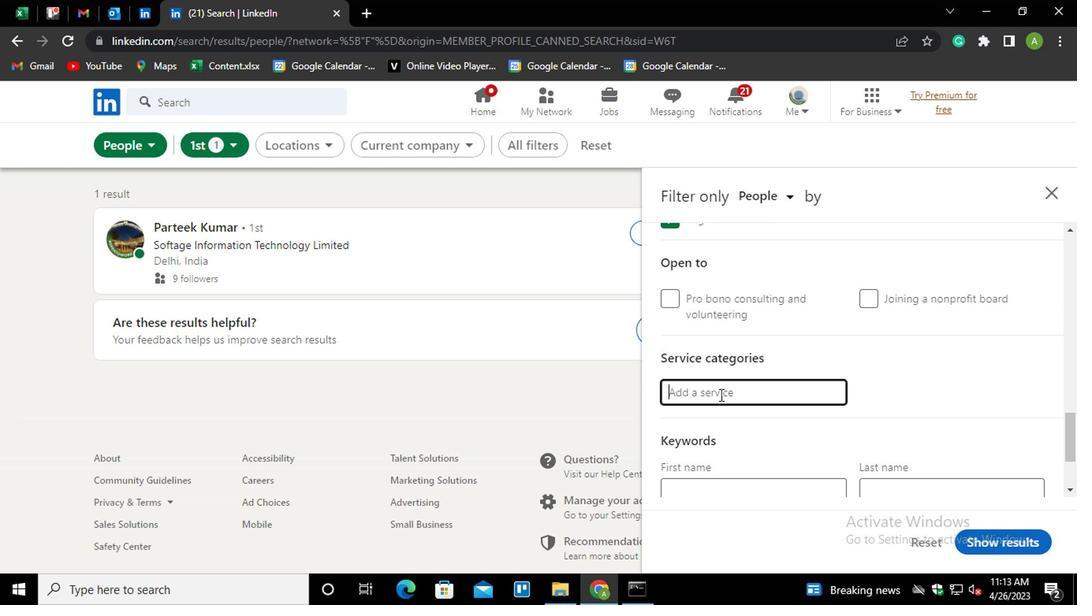 
Action: Key pressed <Key.shift><Key.shift><Key.shift><Key.shift><Key.shift><Key.shift><Key.shift><Key.shift><Key.shift><Key.shift><Key.shift><Key.shift>ILLU<Key.down><Key.enter>
Screenshot: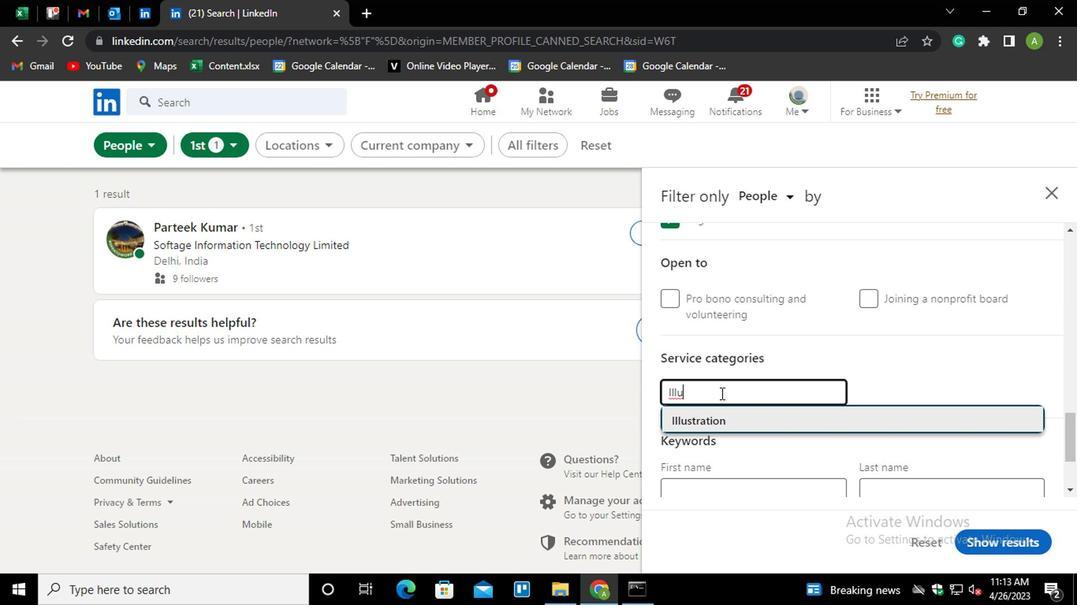 
Action: Mouse scrolled (618, 384) with delta (0, 0)
Screenshot: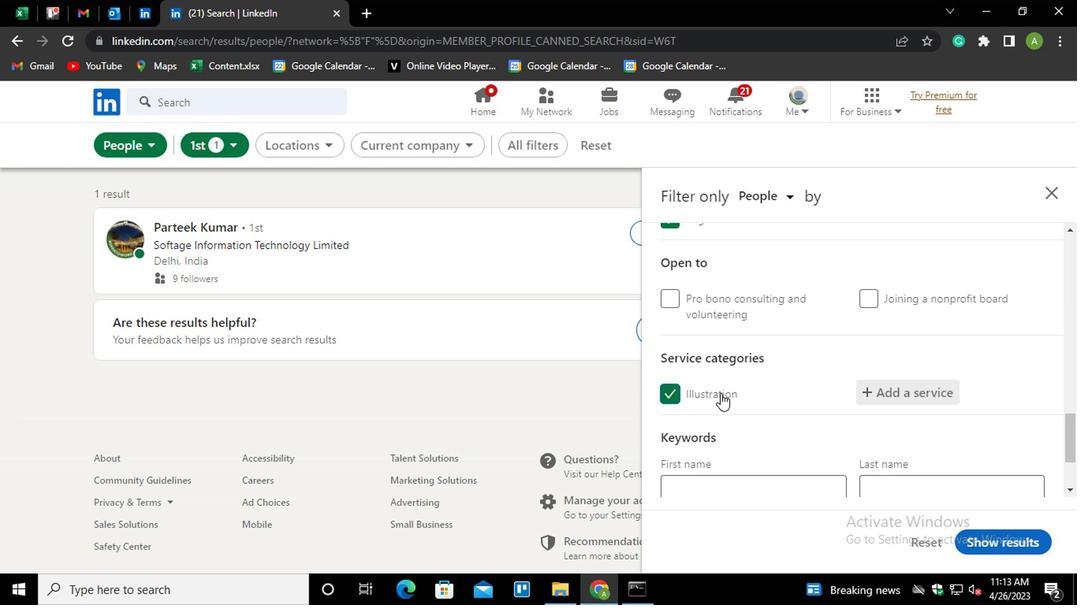 
Action: Mouse scrolled (618, 384) with delta (0, 0)
Screenshot: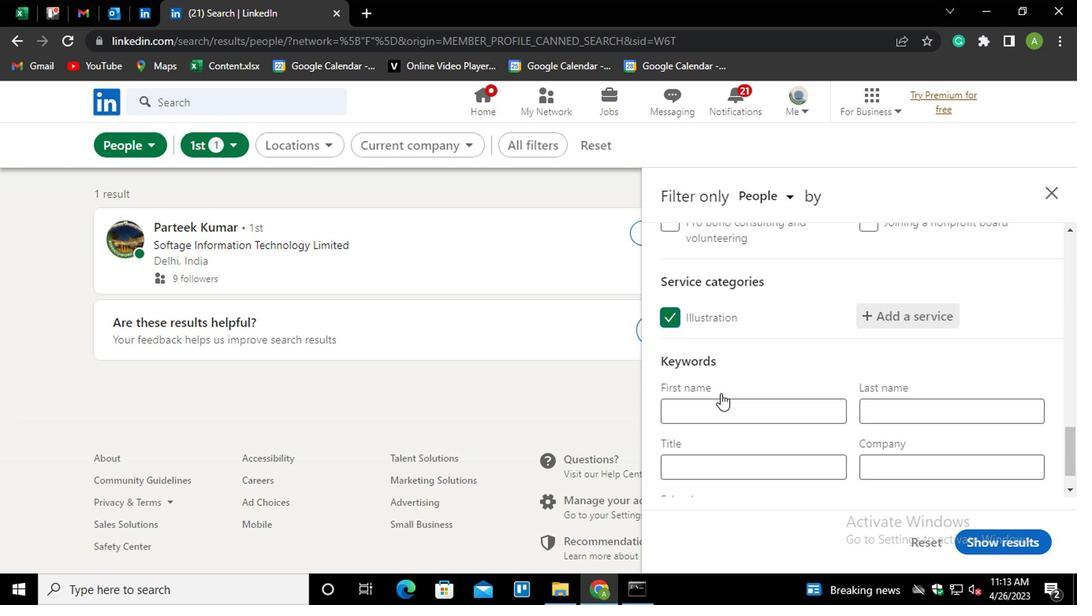 
Action: Mouse scrolled (618, 384) with delta (0, 0)
Screenshot: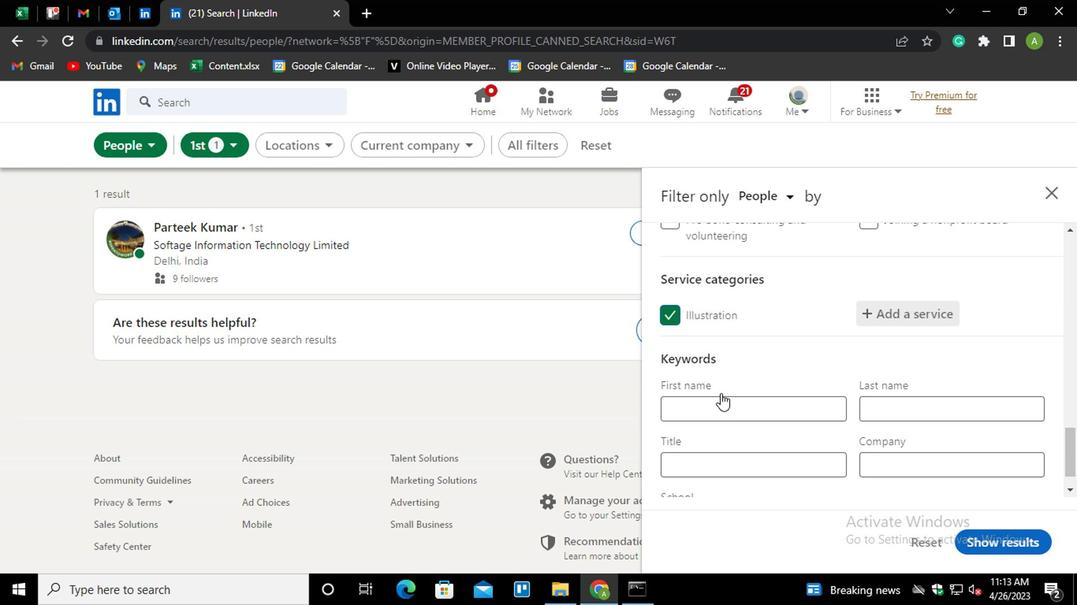 
Action: Mouse moved to (616, 409)
Screenshot: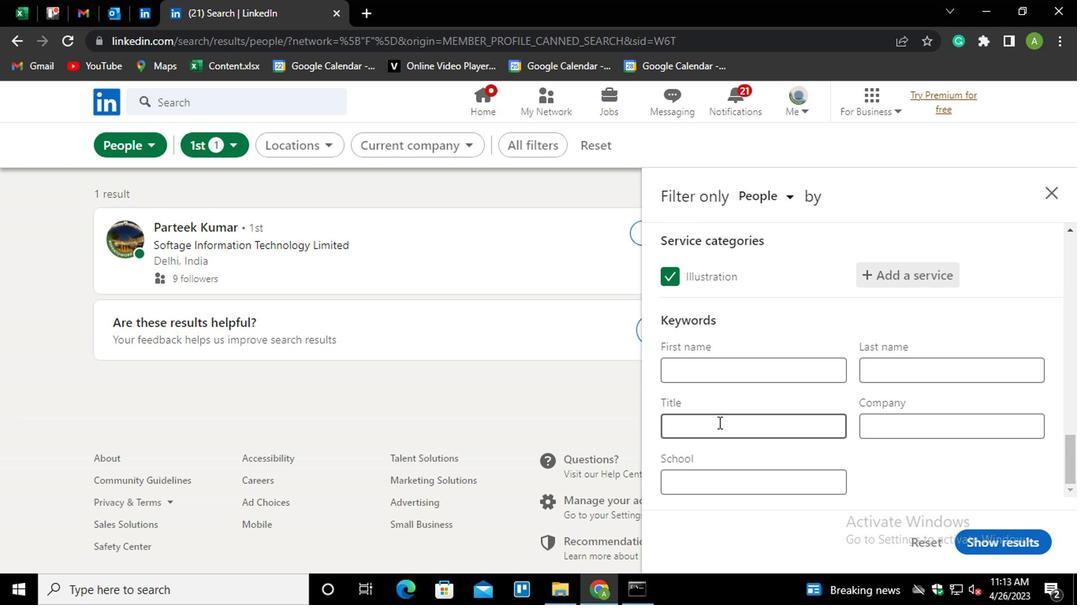 
Action: Mouse pressed left at (616, 409)
Screenshot: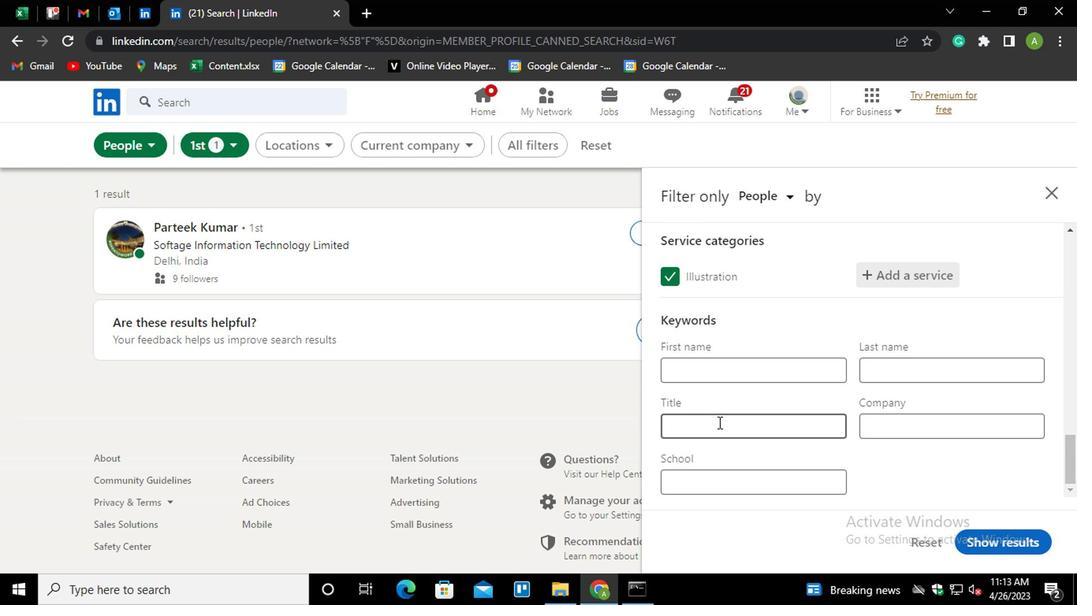 
Action: Key pressed <Key.shift>SHAREHOLDERS
Screenshot: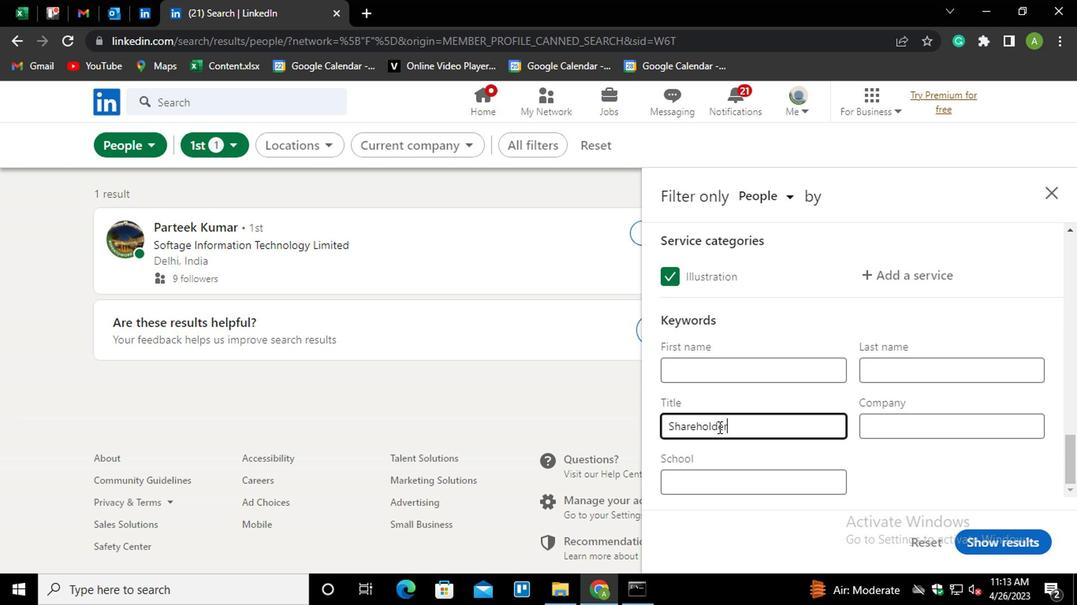 
Action: Mouse moved to (756, 447)
Screenshot: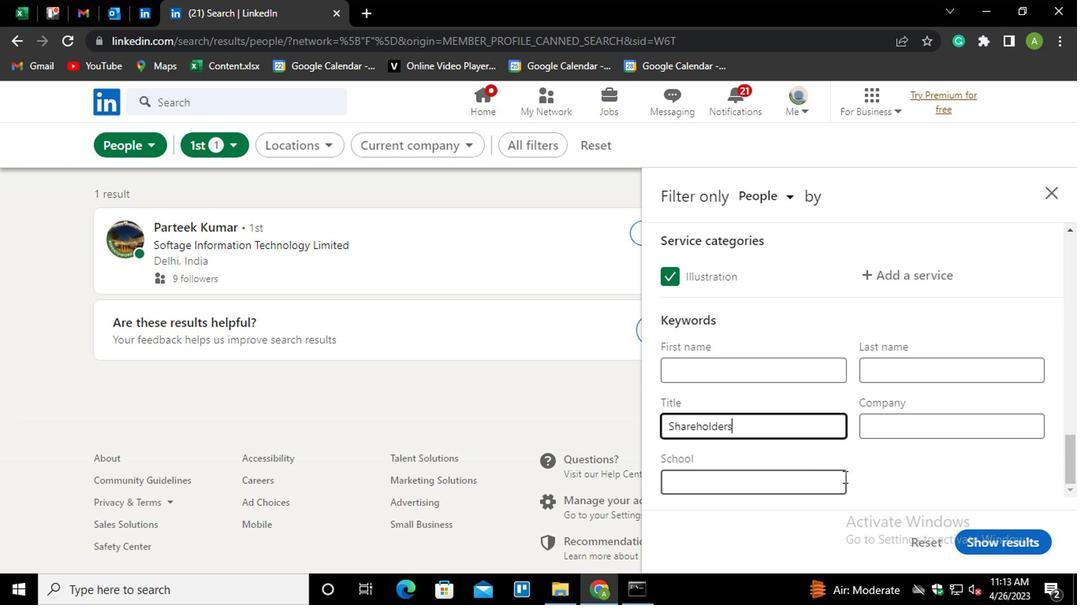 
Action: Mouse pressed left at (756, 447)
Screenshot: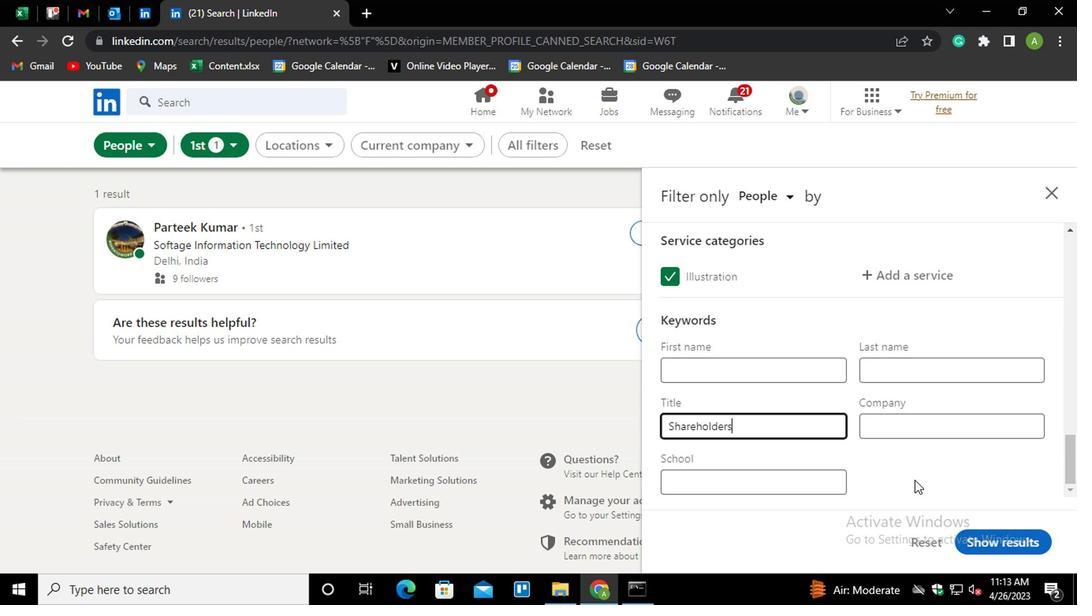 
Action: Mouse moved to (825, 486)
Screenshot: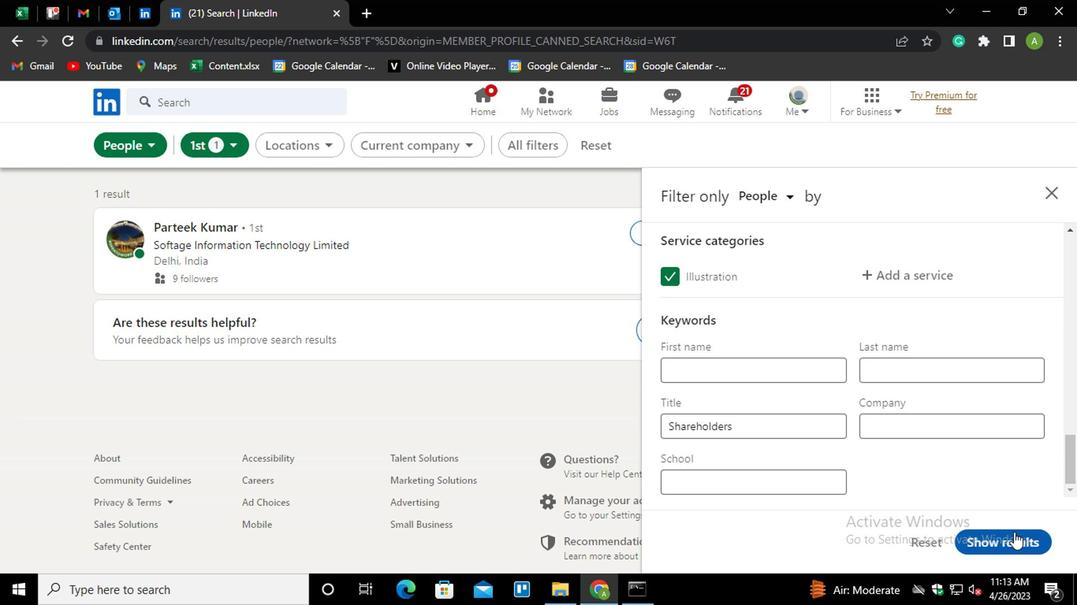 
Action: Mouse pressed left at (825, 486)
Screenshot: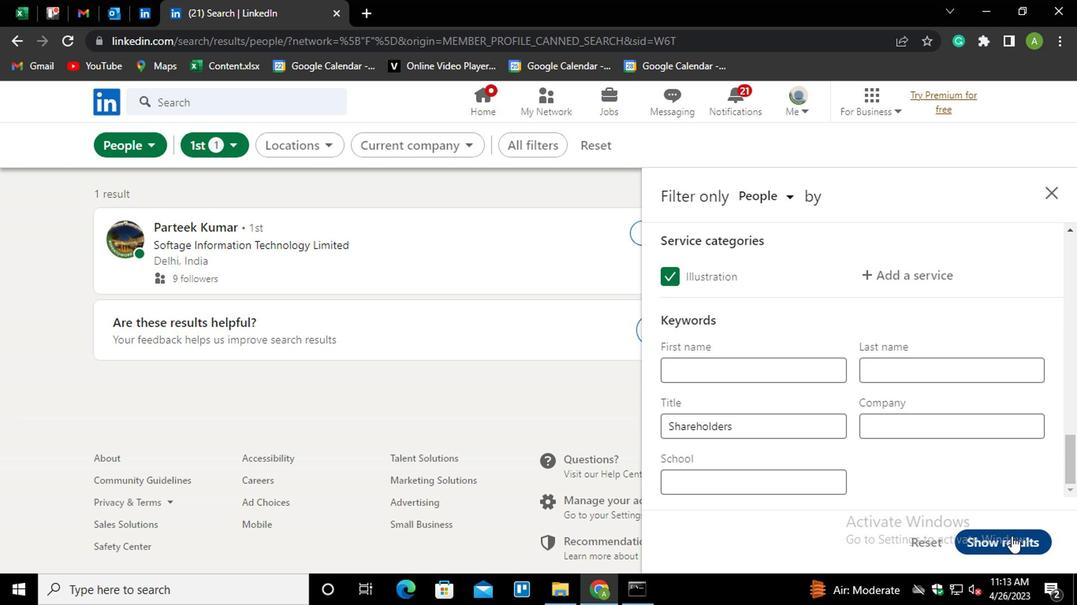 
Action: Mouse moved to (825, 486)
Screenshot: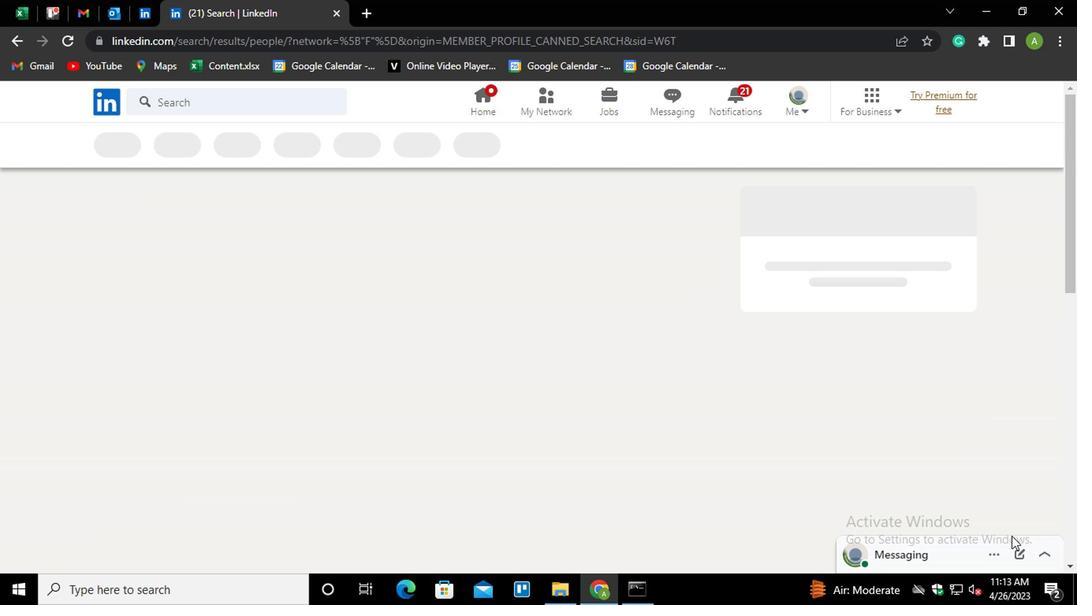 
